 Task: Add a condition where "Channel Is WhatsApp" in unsolved tickets in your groups.
Action: Mouse moved to (113, 428)
Screenshot: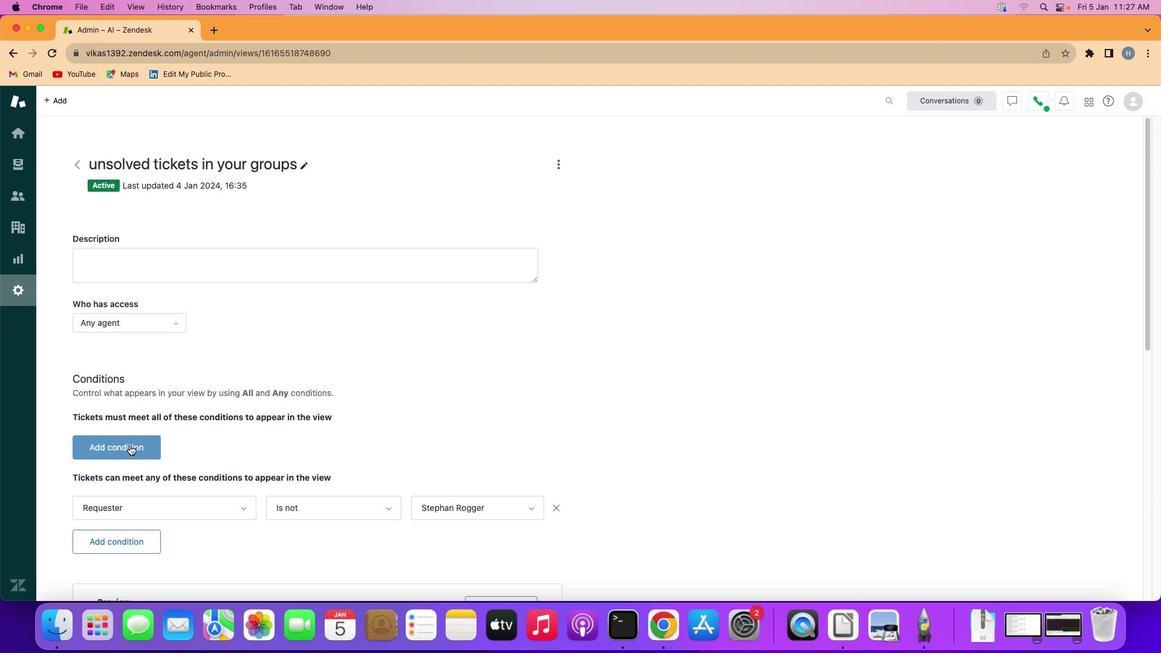 
Action: Mouse pressed left at (113, 428)
Screenshot: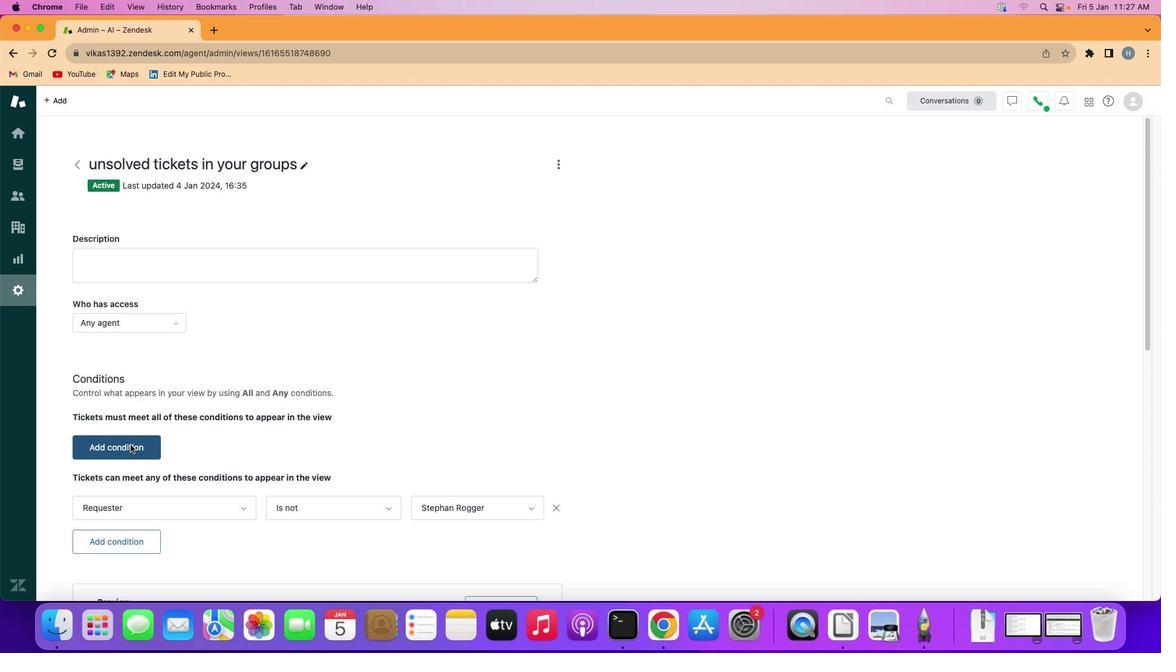 
Action: Mouse moved to (127, 430)
Screenshot: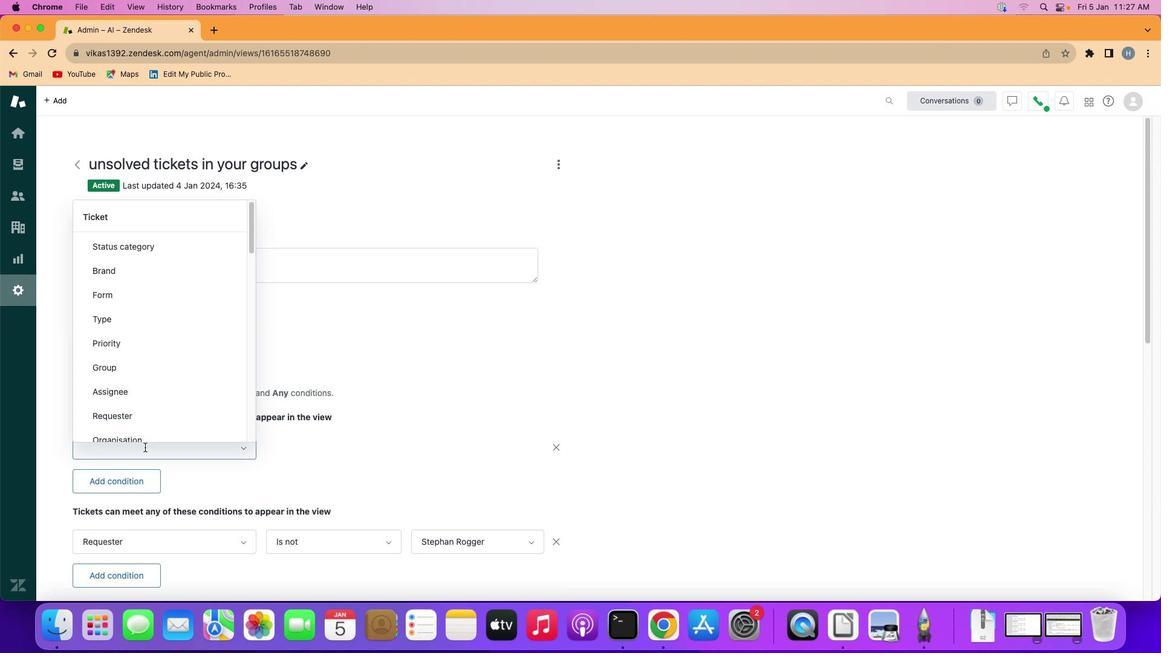 
Action: Mouse pressed left at (127, 430)
Screenshot: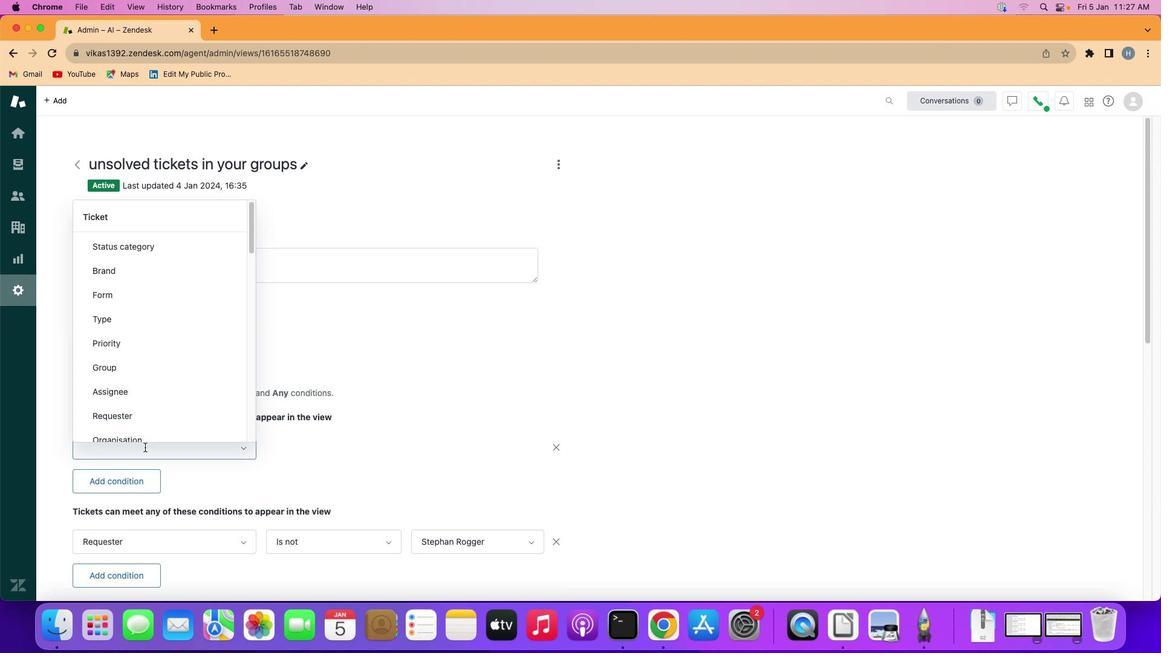 
Action: Mouse moved to (156, 361)
Screenshot: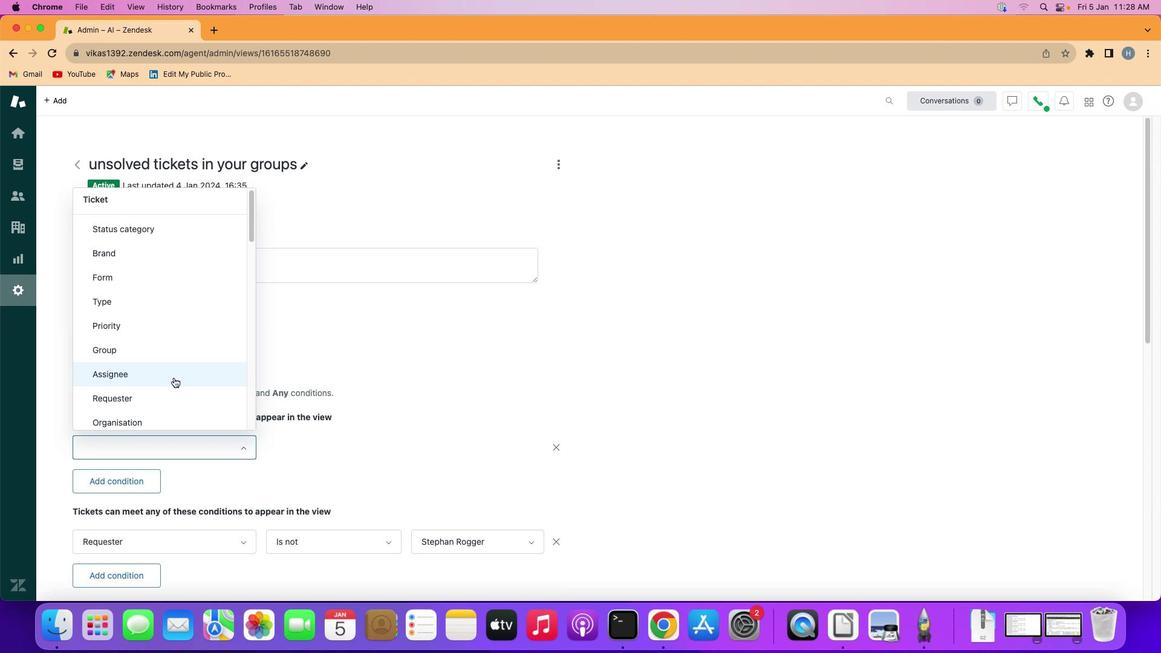 
Action: Mouse scrolled (156, 361) with delta (-16, -16)
Screenshot: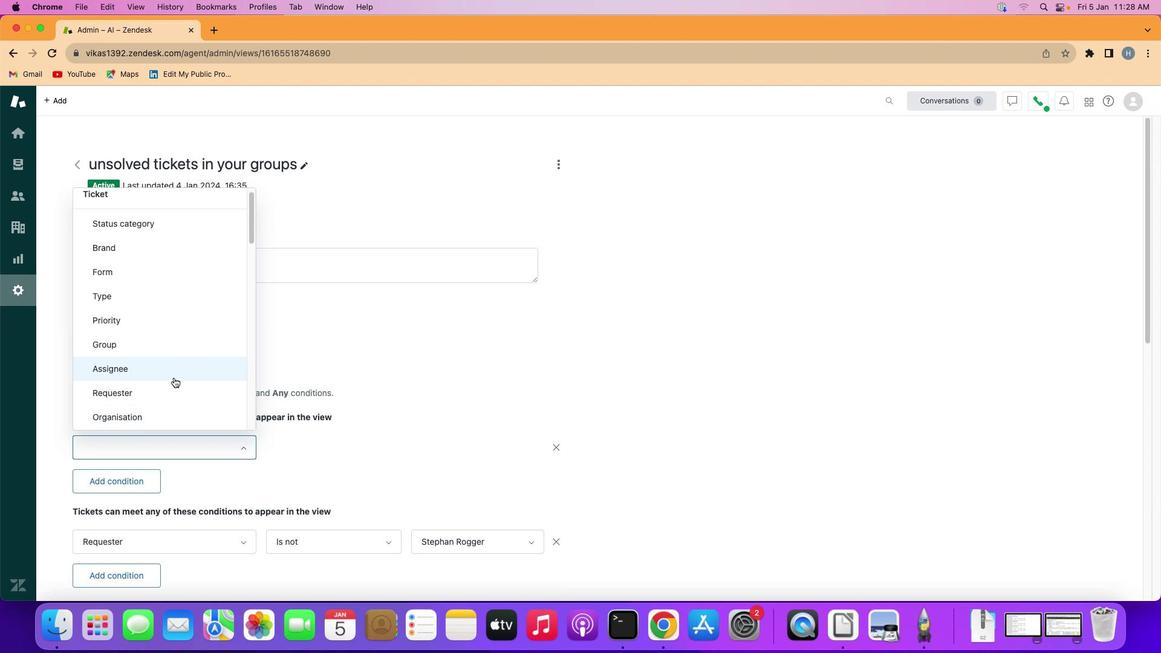 
Action: Mouse scrolled (156, 361) with delta (-16, -16)
Screenshot: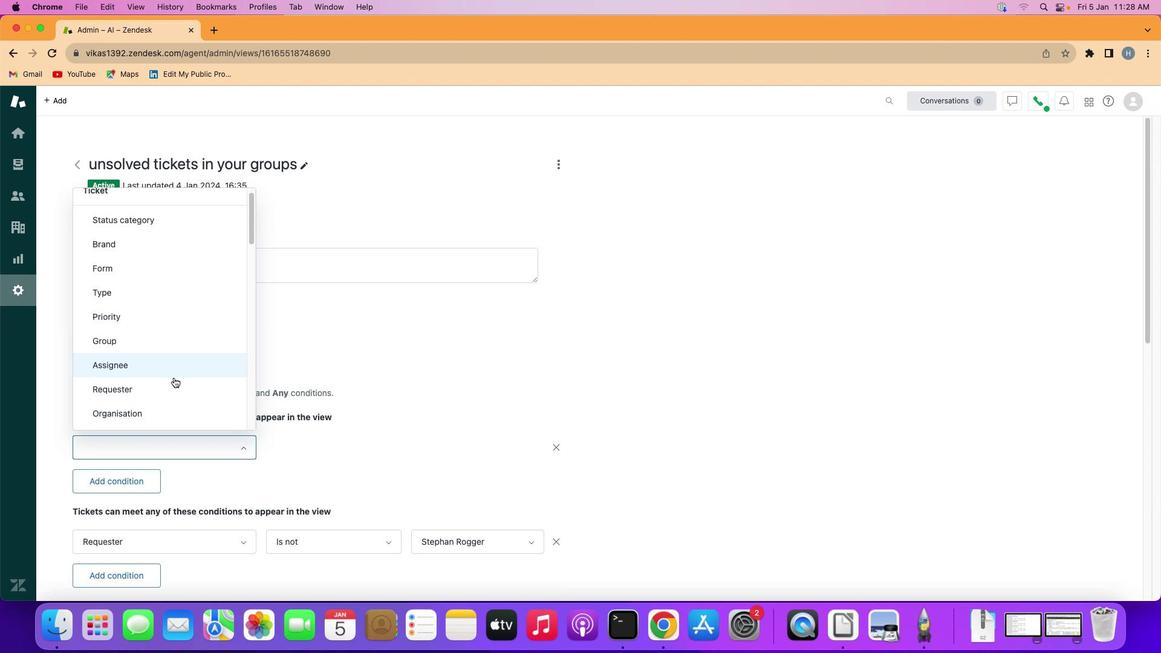 
Action: Mouse moved to (156, 360)
Screenshot: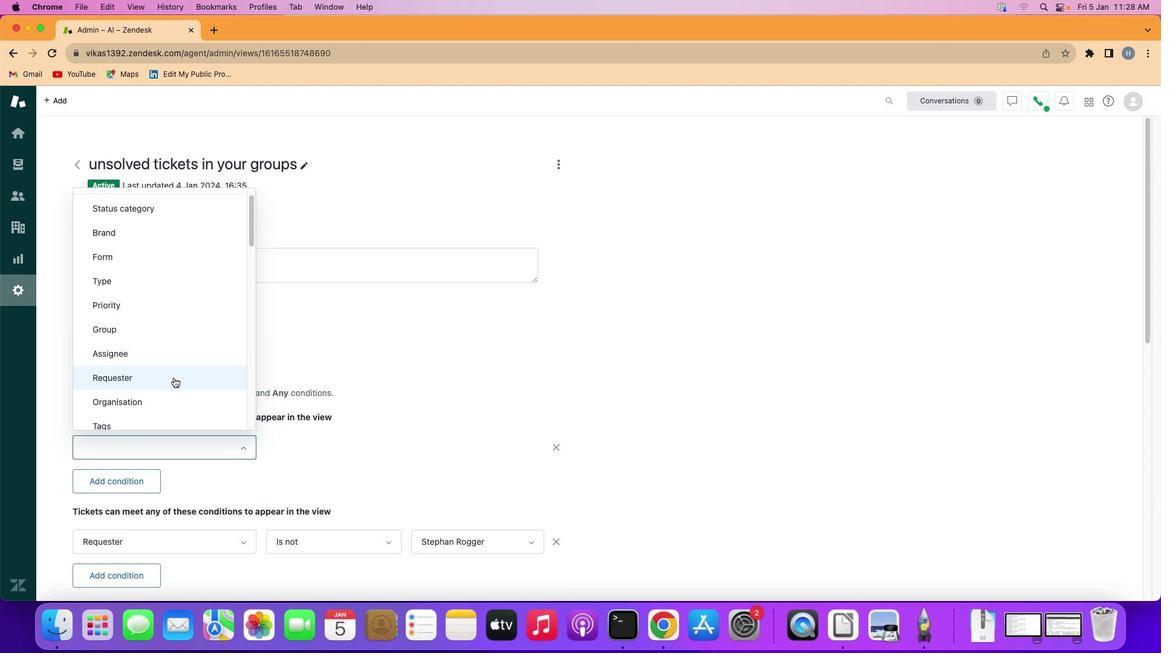 
Action: Mouse scrolled (156, 360) with delta (-16, -16)
Screenshot: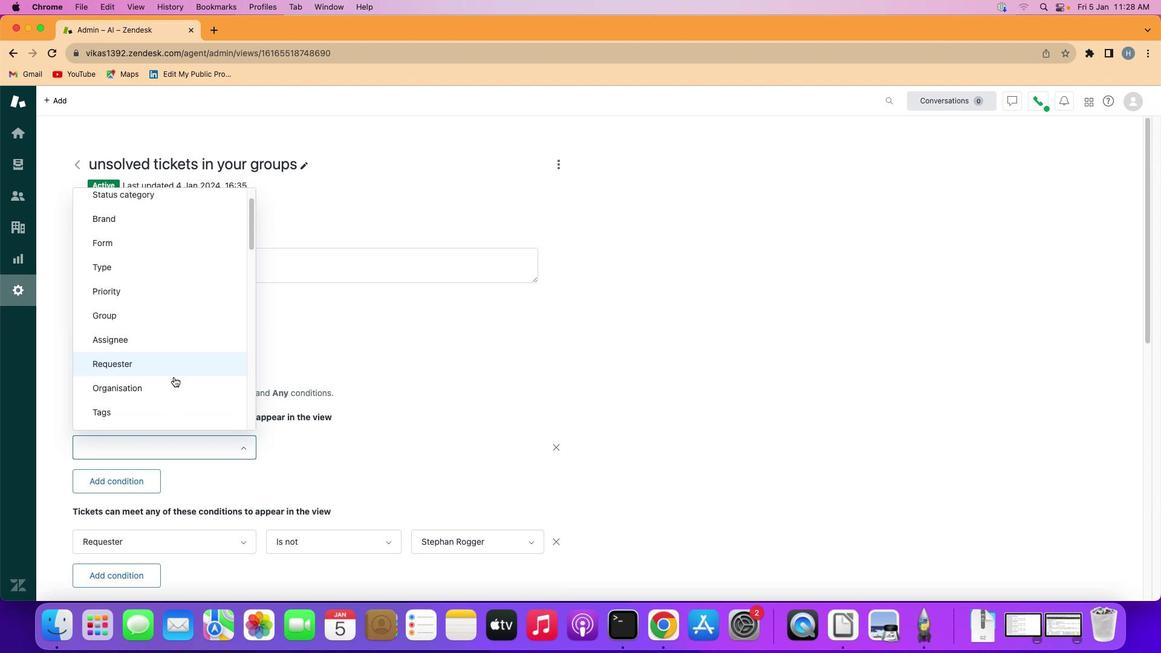 
Action: Mouse moved to (157, 360)
Screenshot: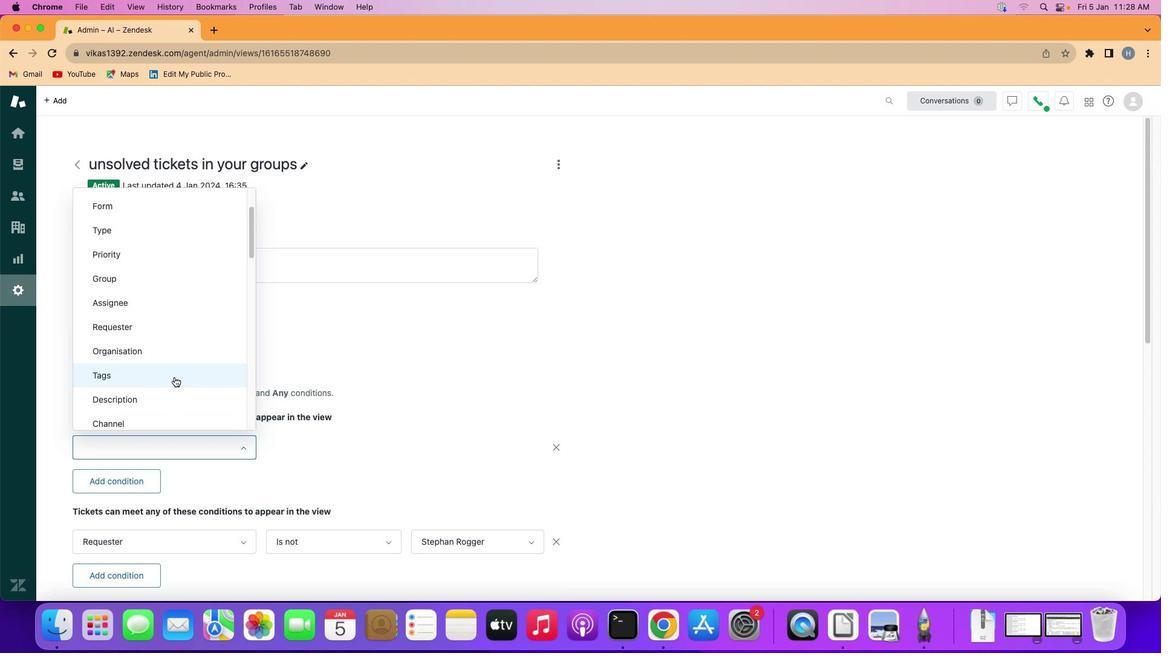 
Action: Mouse scrolled (157, 360) with delta (-16, -17)
Screenshot: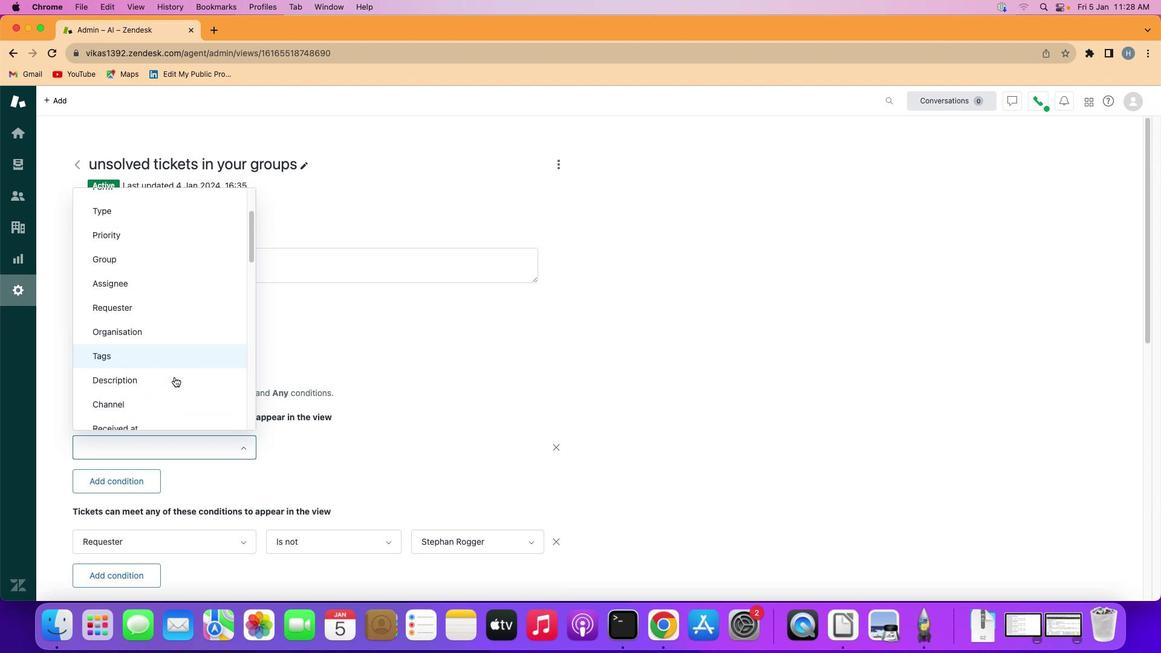 
Action: Mouse moved to (157, 360)
Screenshot: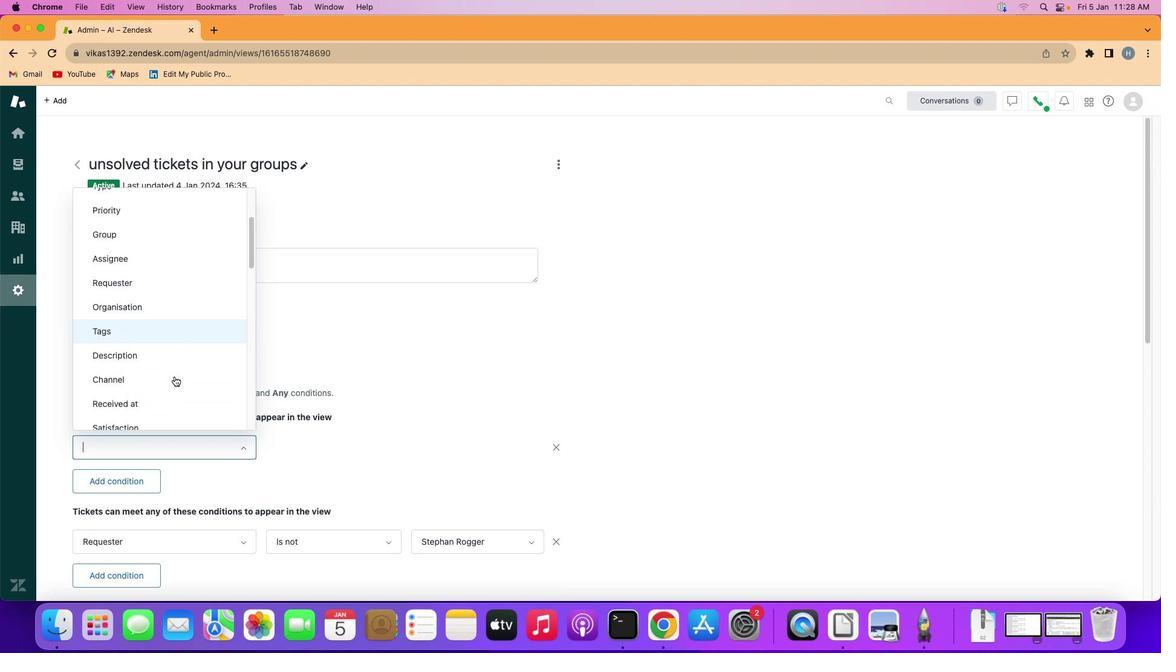 
Action: Mouse scrolled (157, 360) with delta (-16, -16)
Screenshot: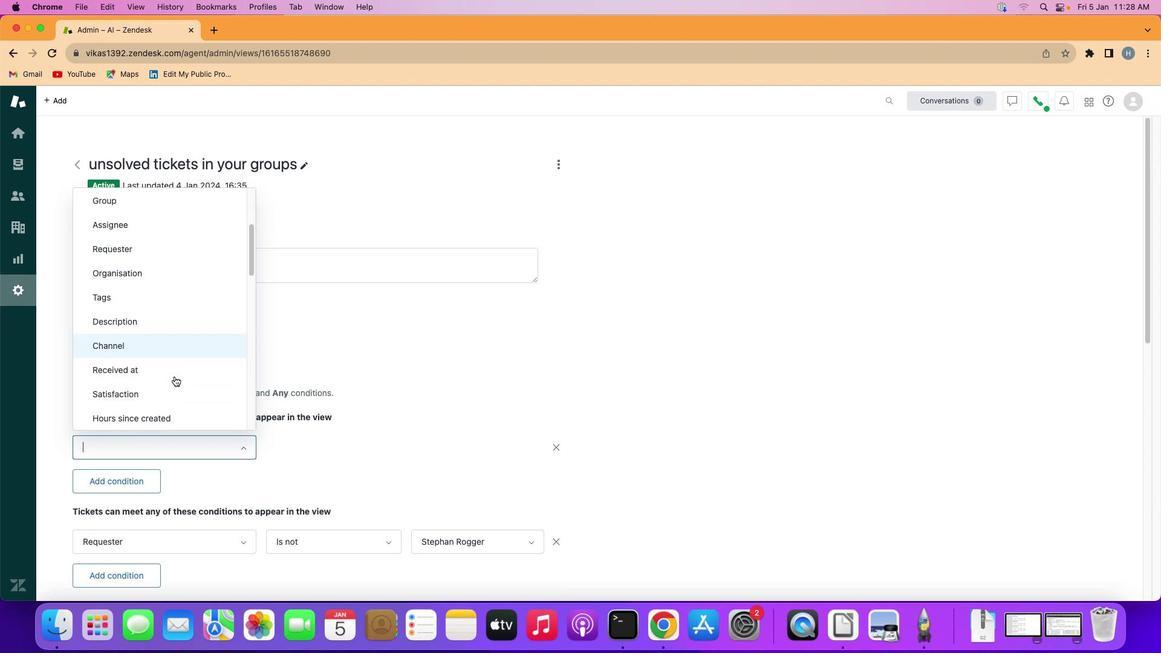 
Action: Mouse moved to (174, 327)
Screenshot: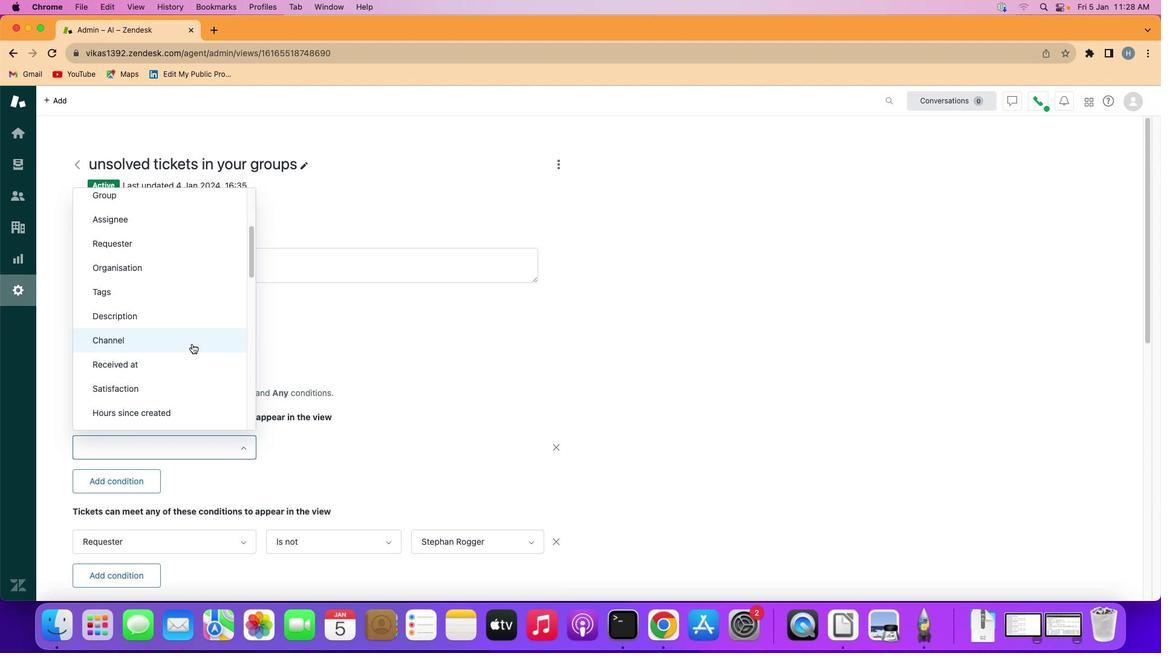 
Action: Mouse pressed left at (174, 327)
Screenshot: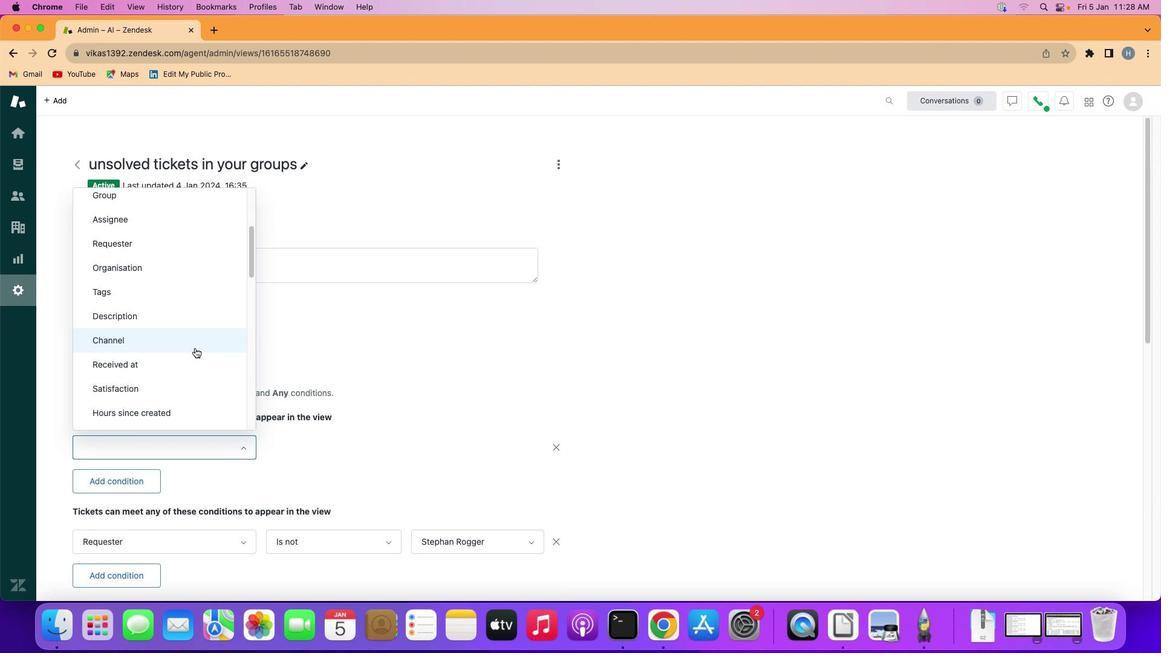 
Action: Mouse moved to (306, 432)
Screenshot: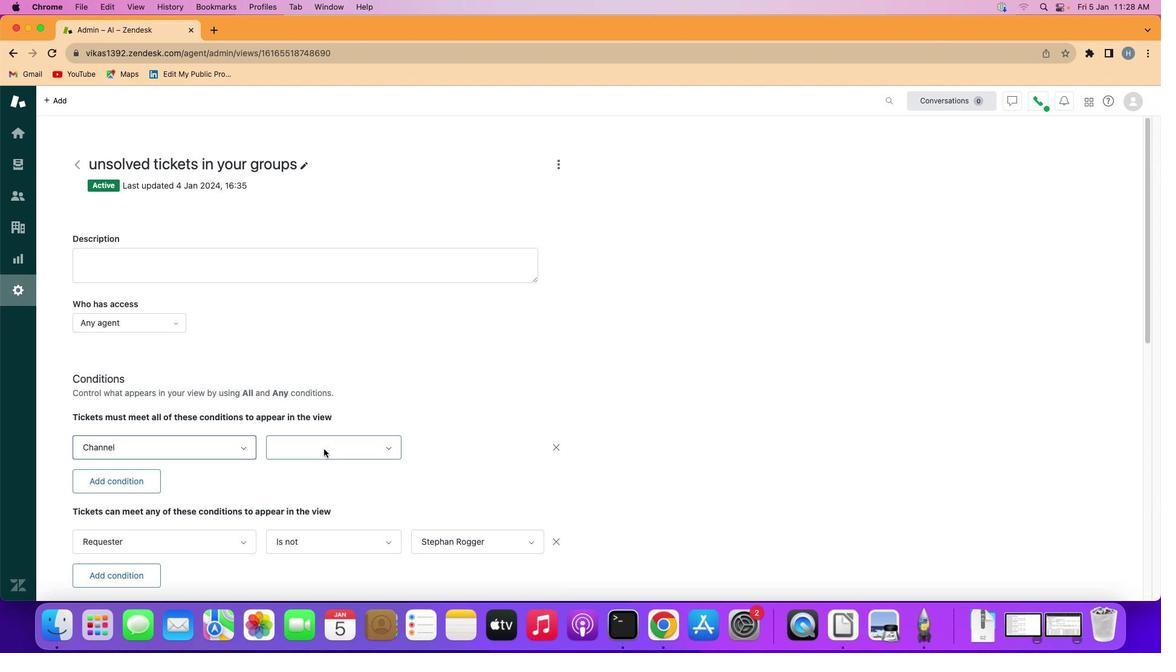 
Action: Mouse pressed left at (306, 432)
Screenshot: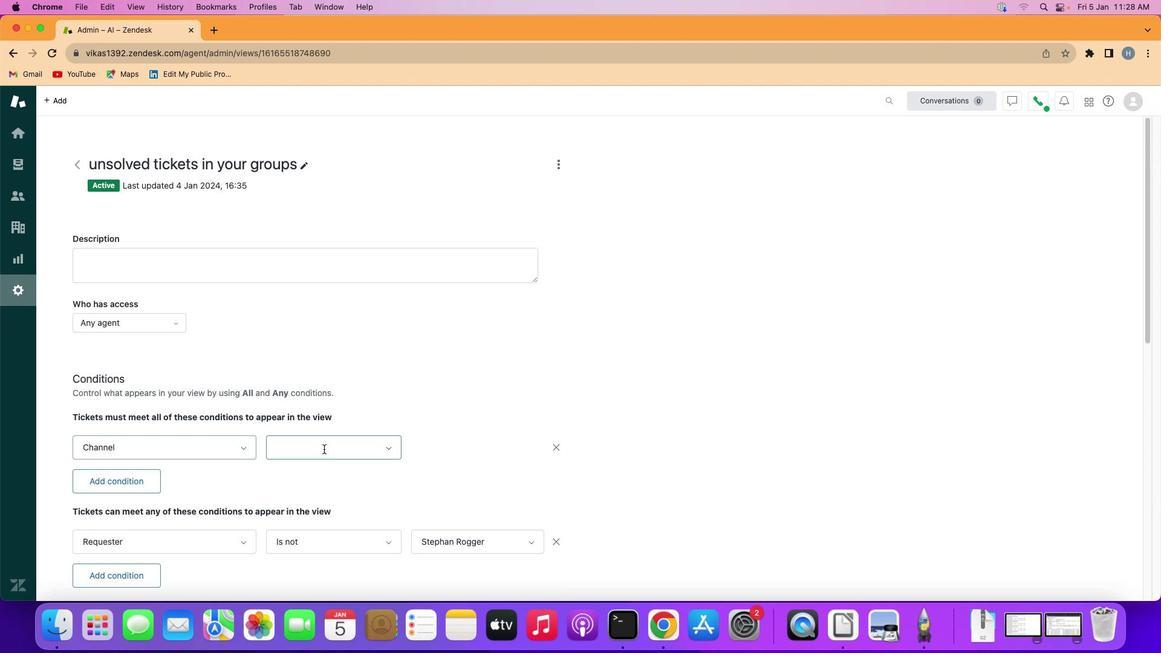 
Action: Mouse moved to (311, 455)
Screenshot: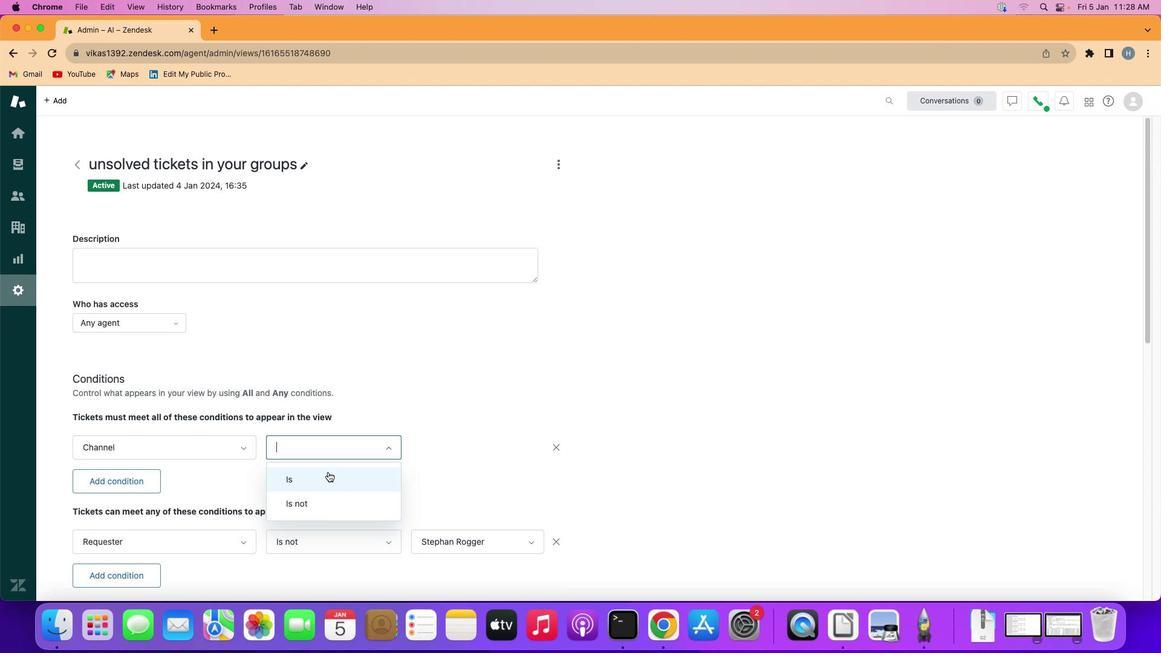 
Action: Mouse pressed left at (311, 455)
Screenshot: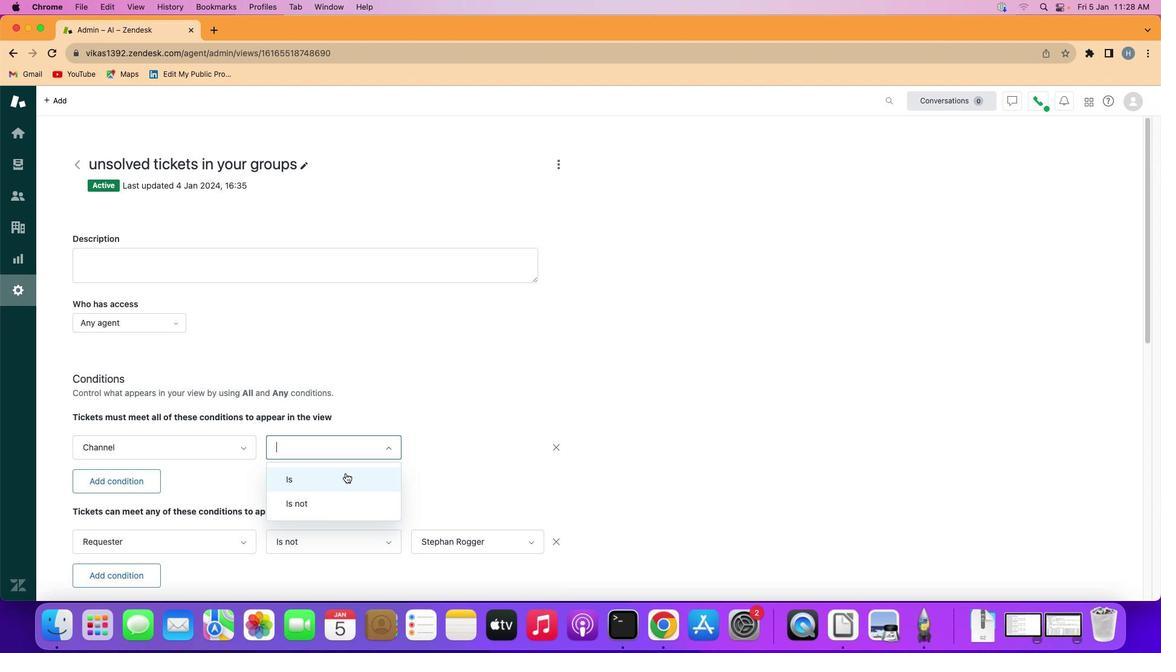 
Action: Mouse moved to (461, 430)
Screenshot: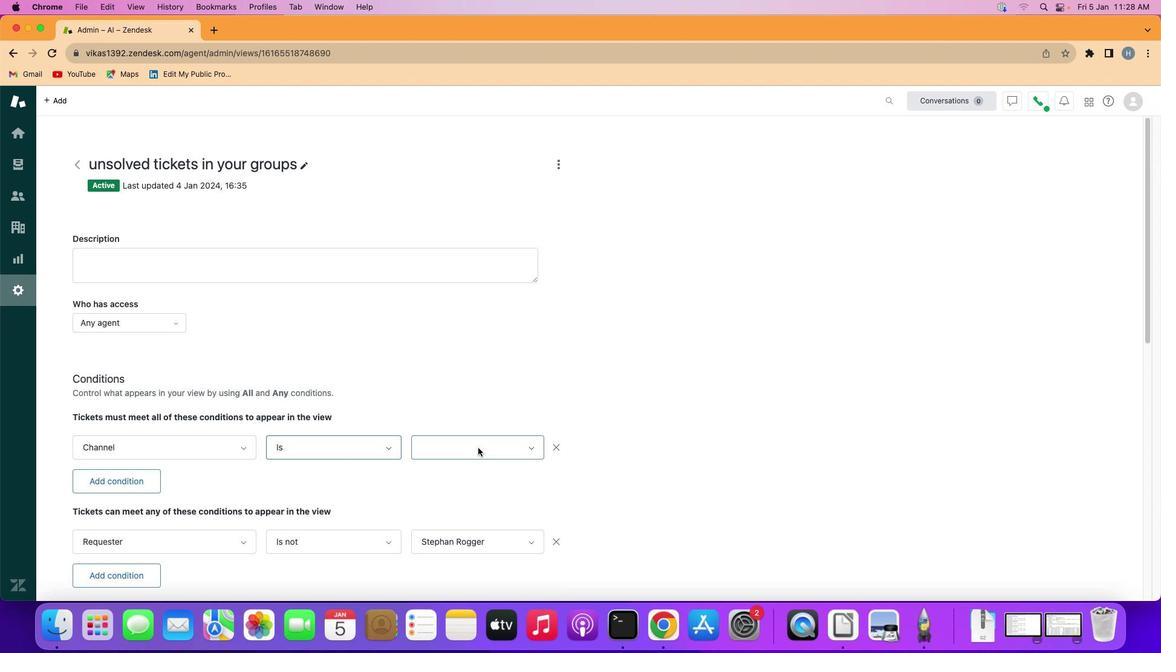 
Action: Mouse pressed left at (461, 430)
Screenshot: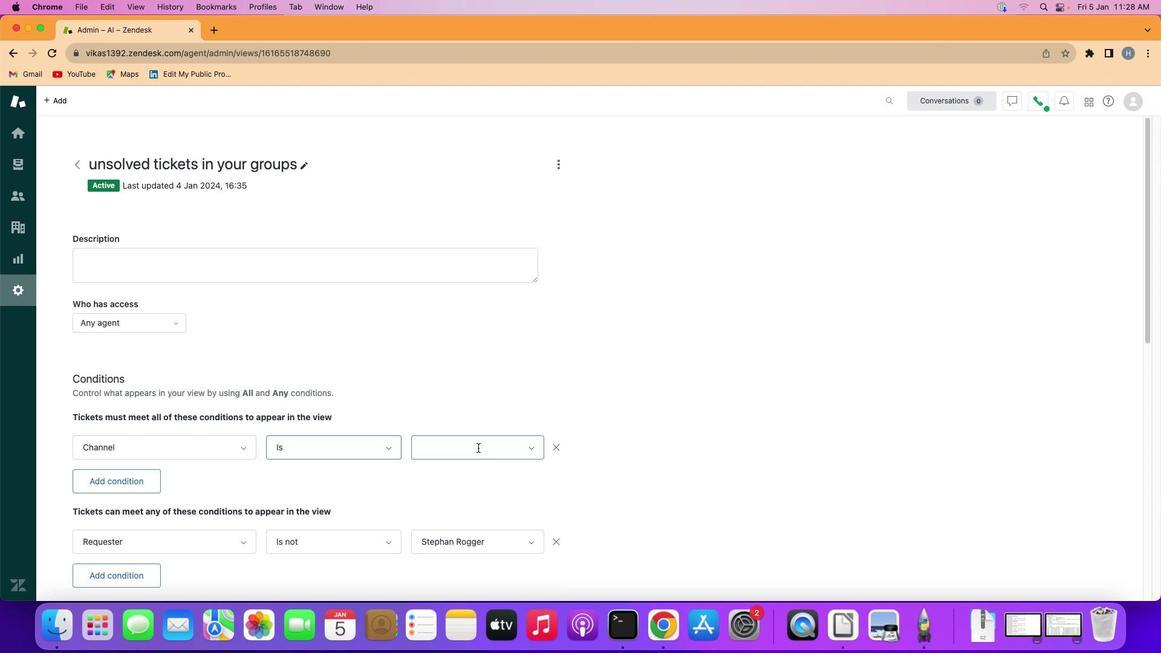 
Action: Mouse moved to (455, 364)
Screenshot: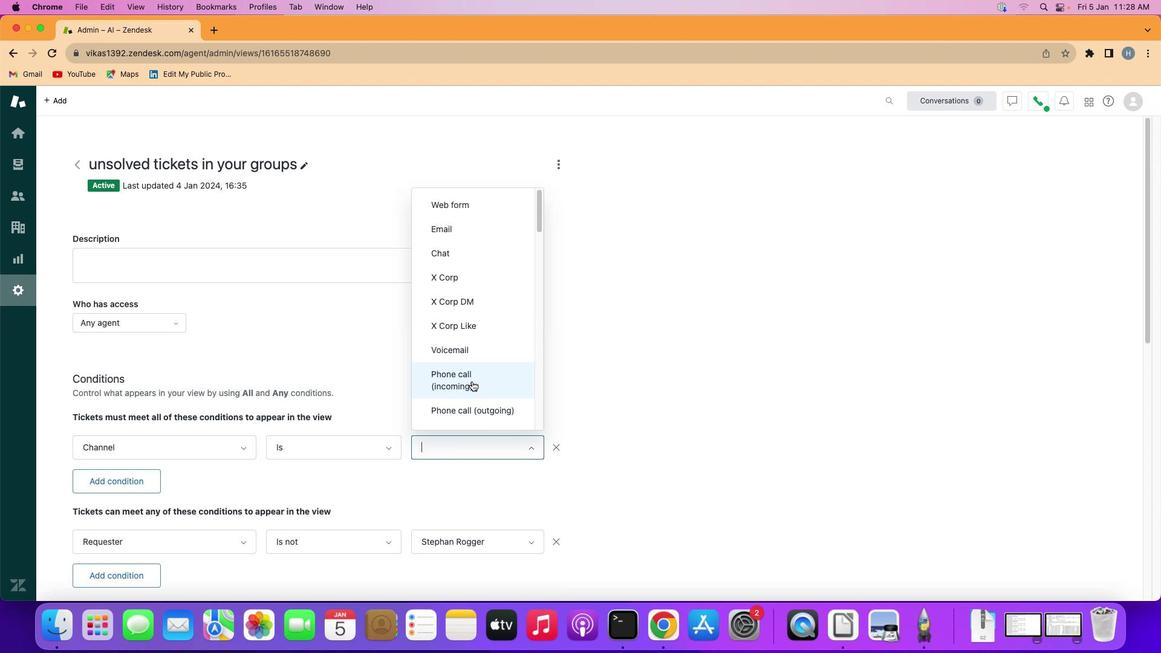 
Action: Mouse scrolled (455, 364) with delta (-16, -16)
Screenshot: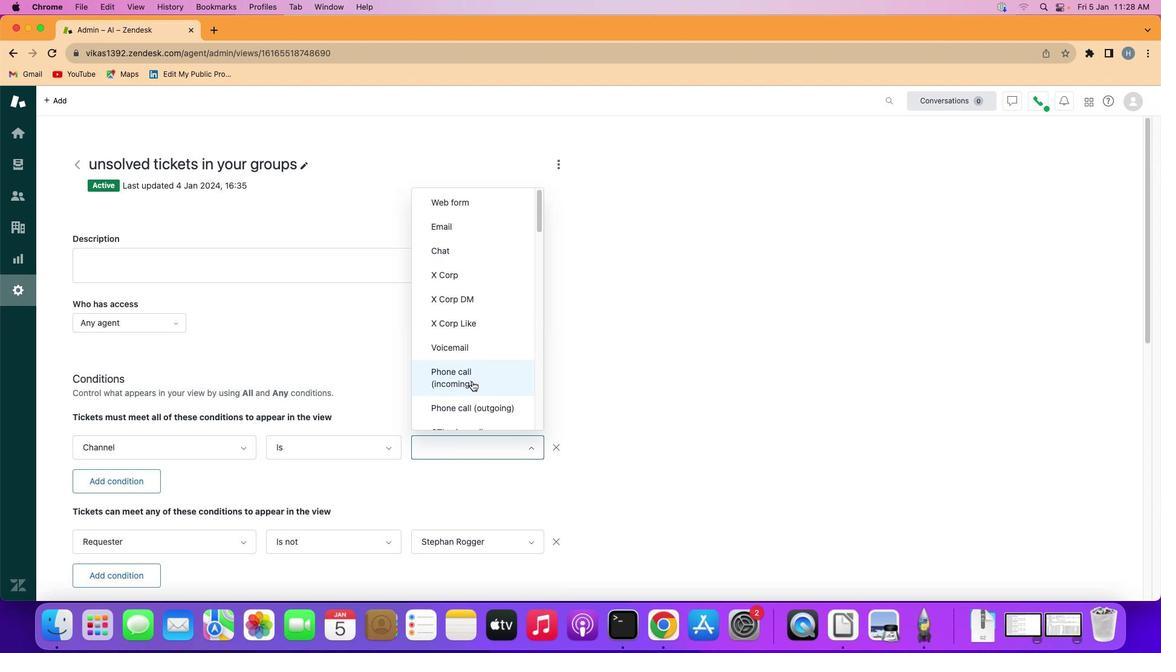 
Action: Mouse scrolled (455, 364) with delta (-16, -16)
Screenshot: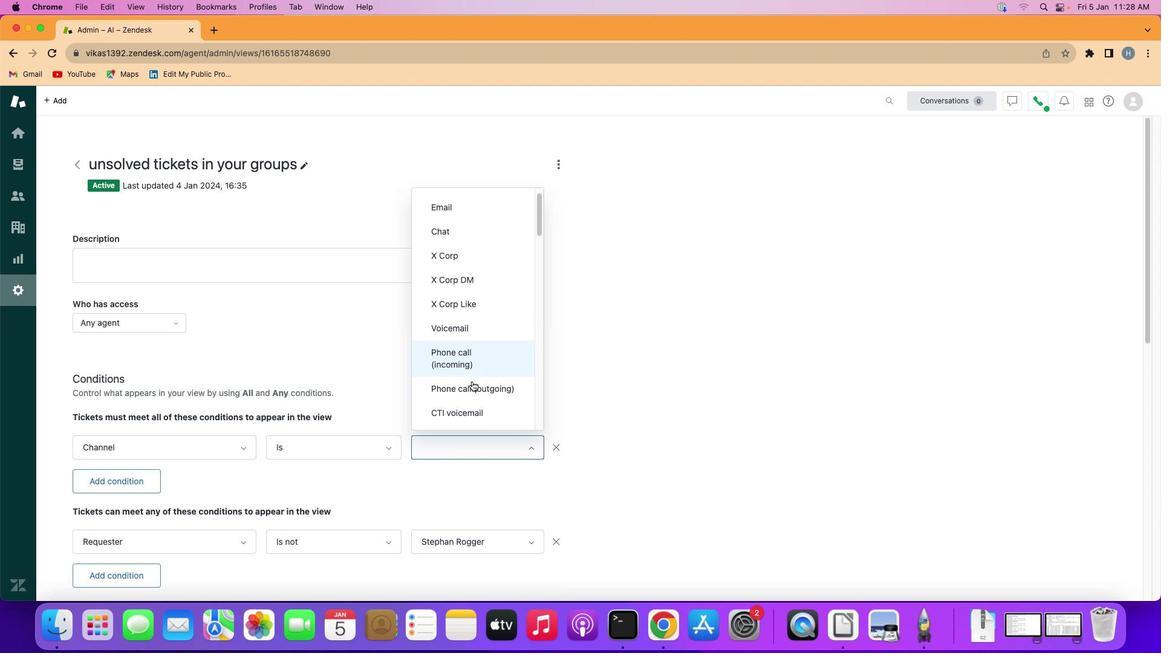
Action: Mouse scrolled (455, 364) with delta (-16, -16)
Screenshot: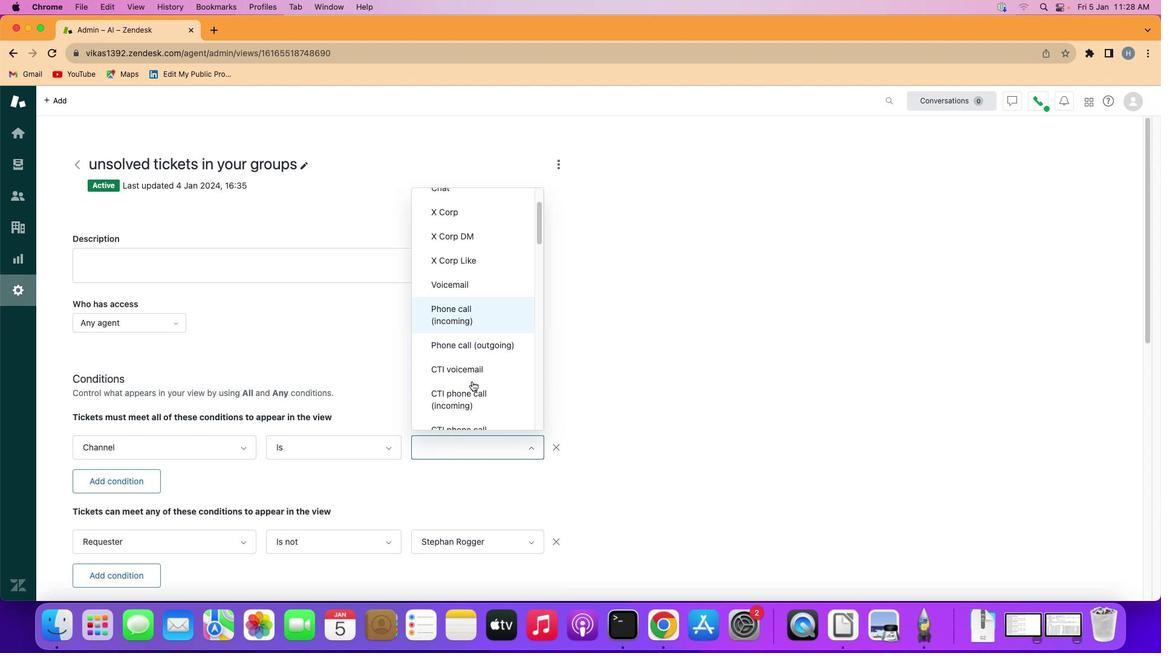 
Action: Mouse scrolled (455, 364) with delta (-16, -17)
Screenshot: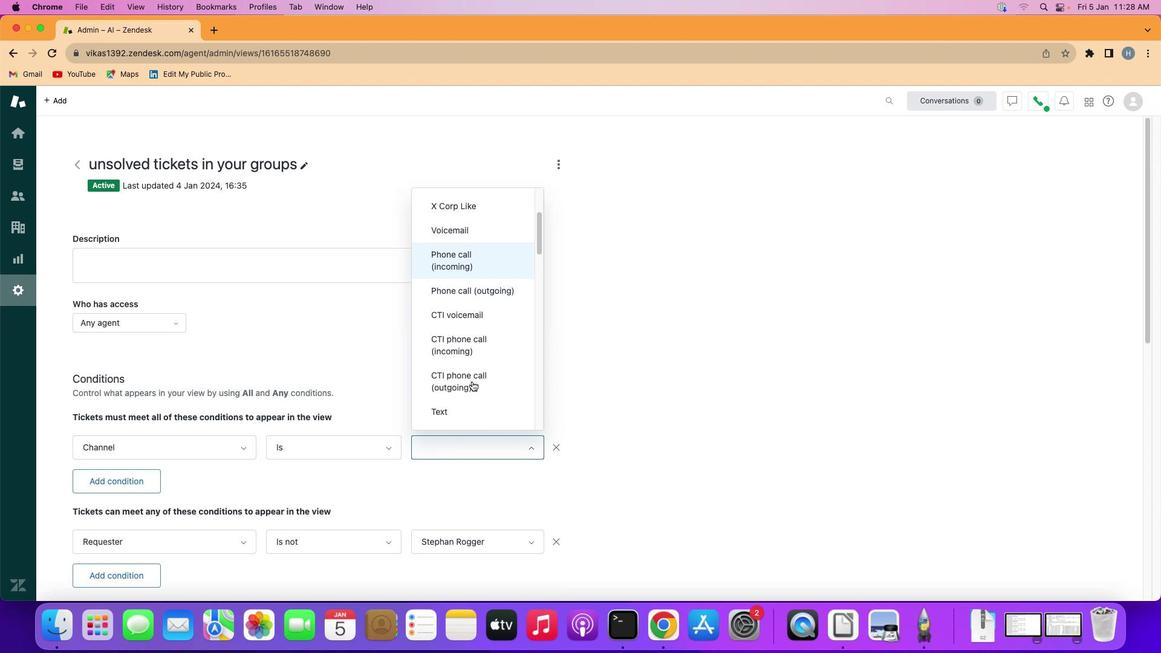 
Action: Mouse scrolled (455, 364) with delta (-16, -18)
Screenshot: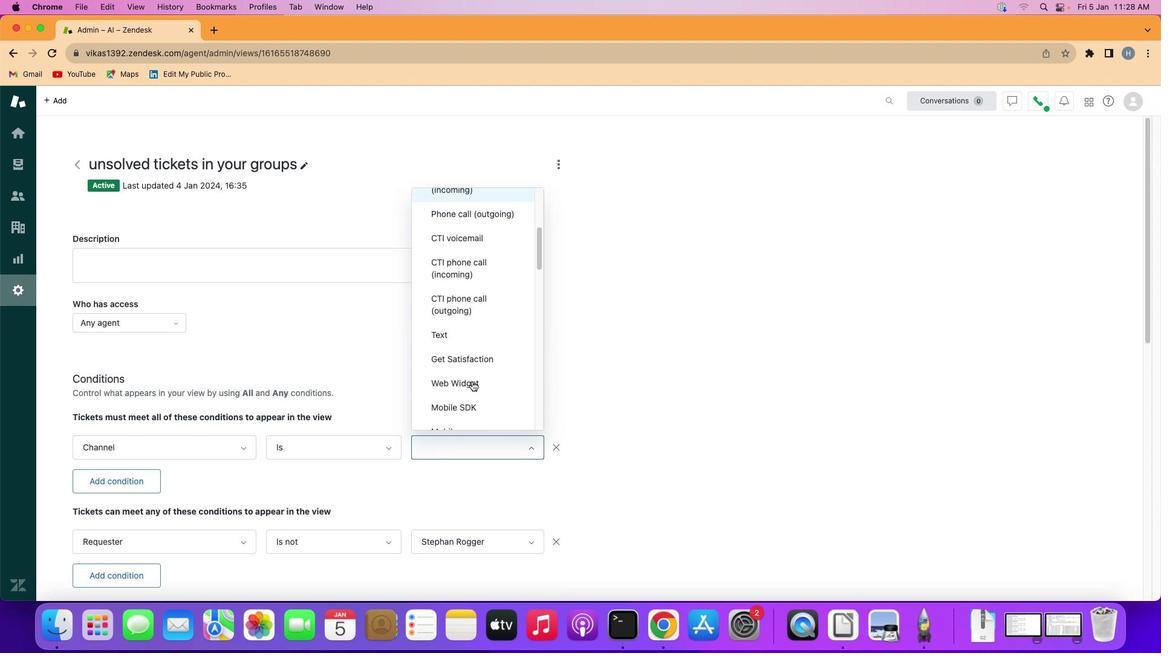 
Action: Mouse scrolled (455, 364) with delta (-16, -16)
Screenshot: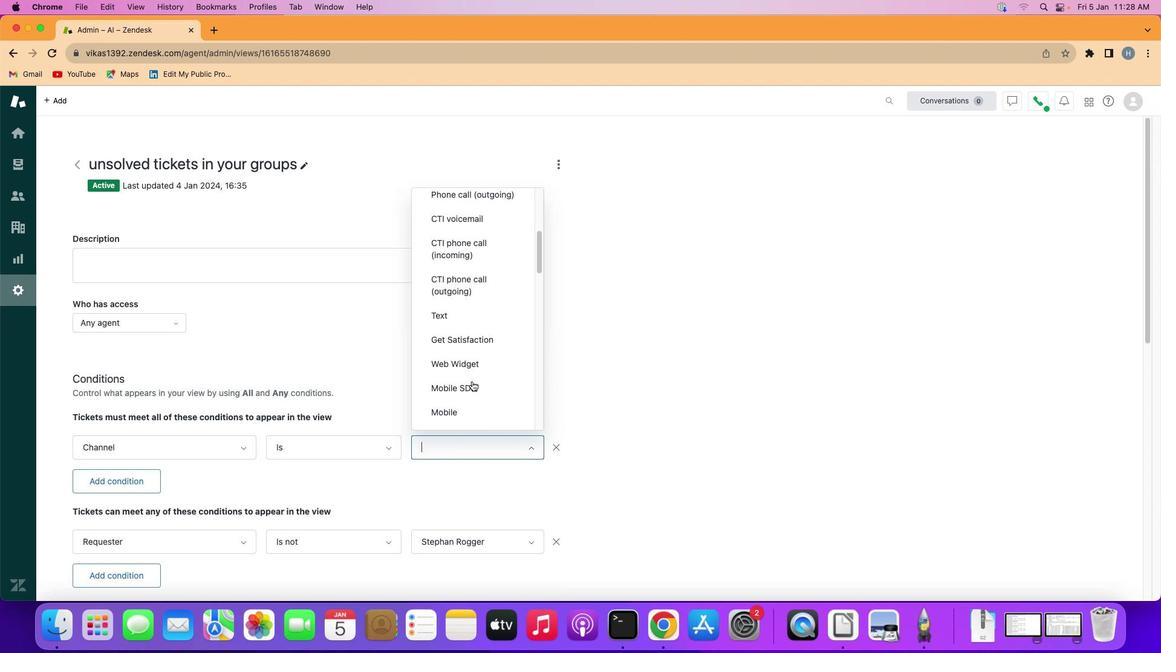 
Action: Mouse scrolled (455, 364) with delta (-16, -16)
Screenshot: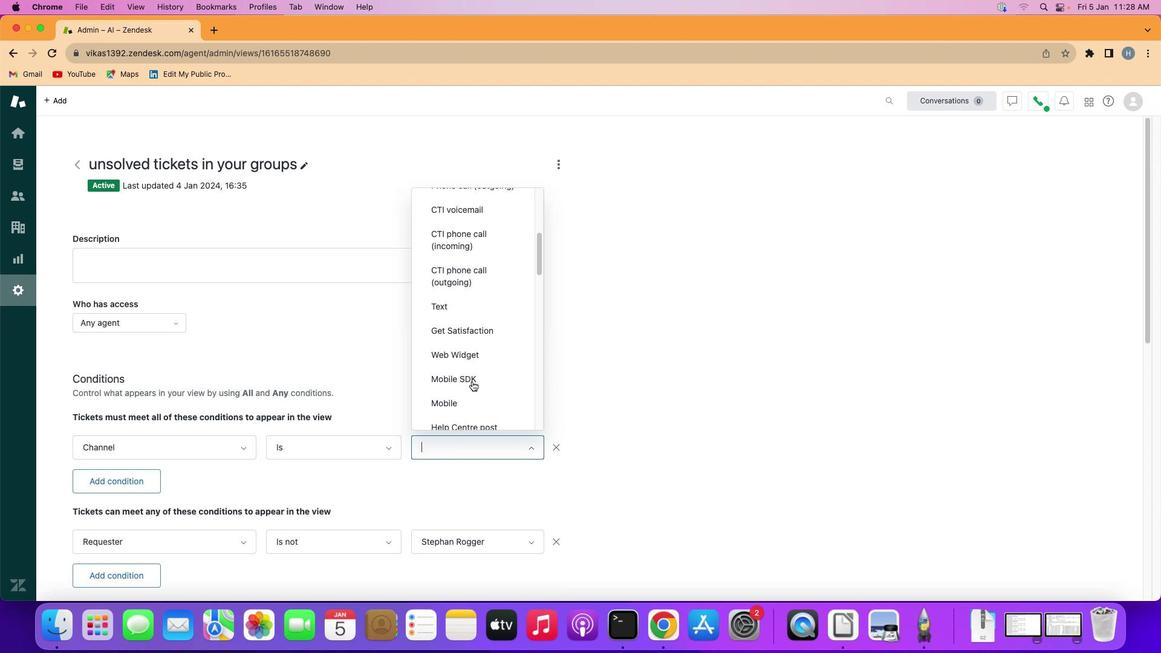 
Action: Mouse scrolled (455, 364) with delta (-16, -16)
Screenshot: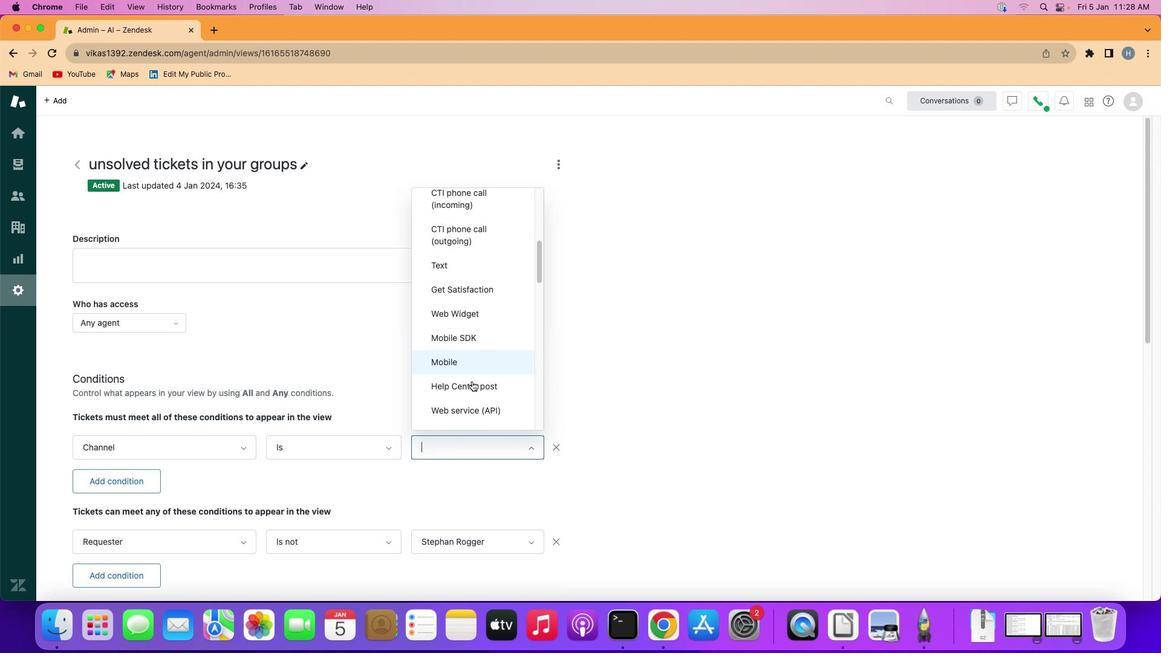 
Action: Mouse scrolled (455, 364) with delta (-16, -18)
Screenshot: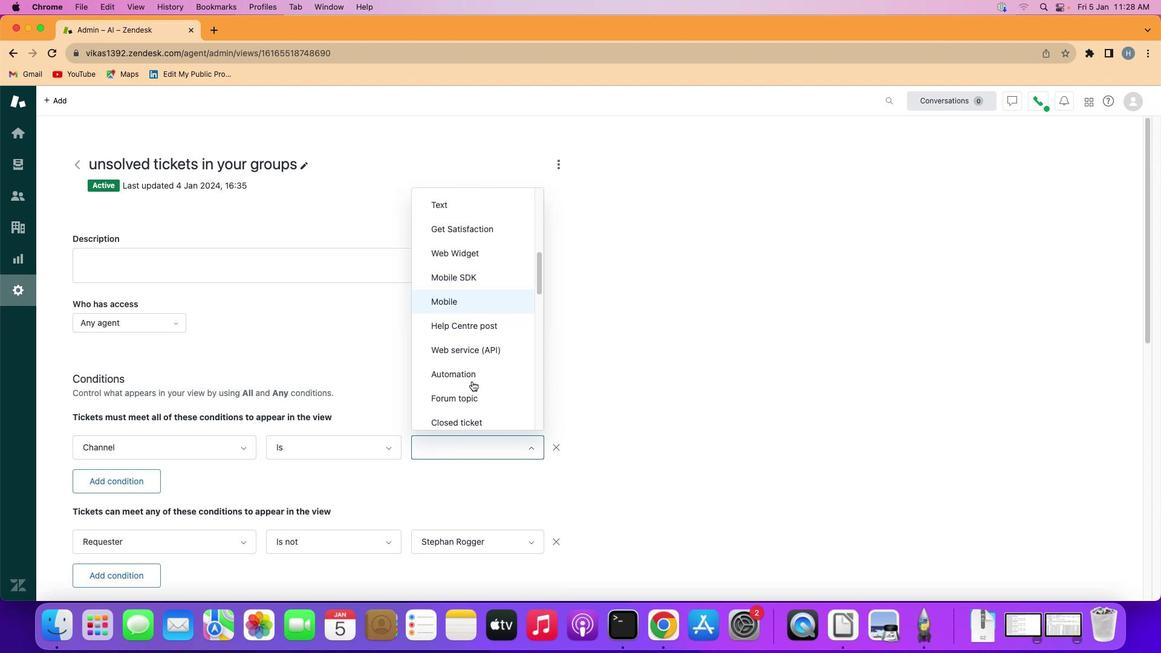
Action: Mouse moved to (455, 364)
Screenshot: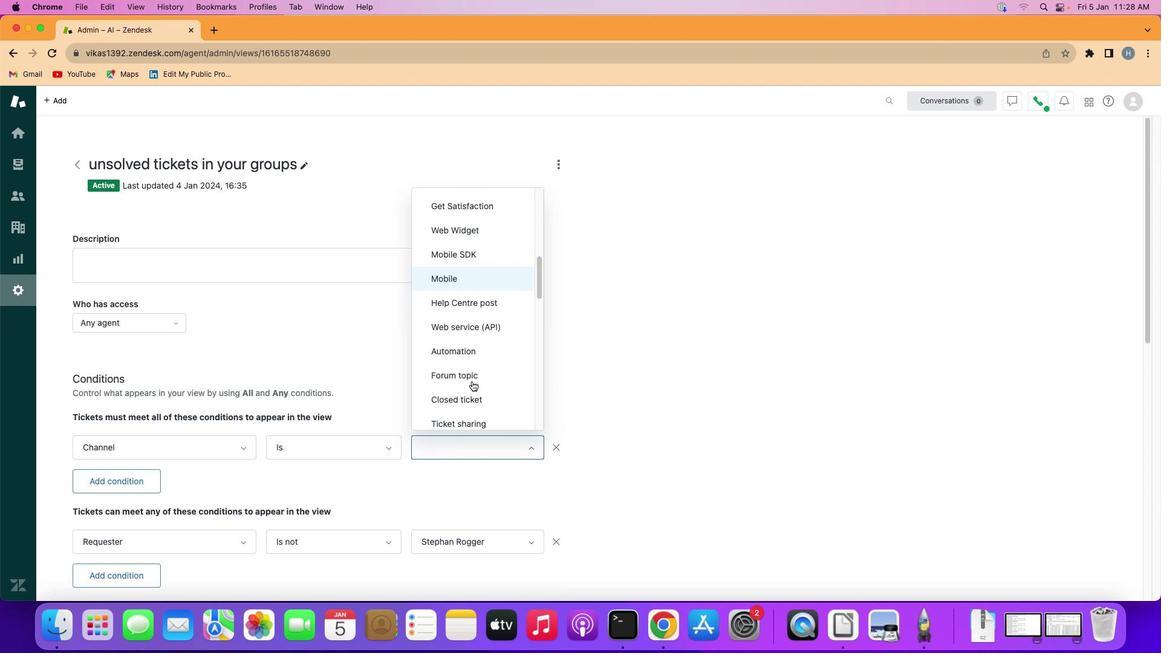 
Action: Mouse scrolled (455, 364) with delta (-16, -17)
Screenshot: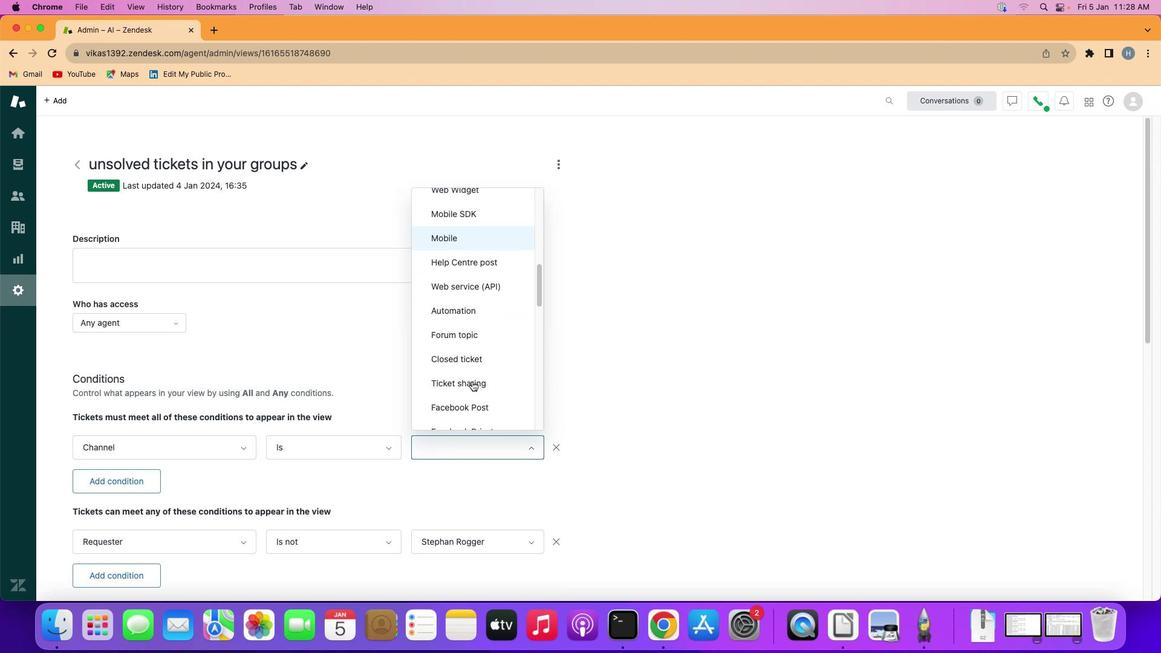 
Action: Mouse scrolled (455, 364) with delta (-16, -16)
Screenshot: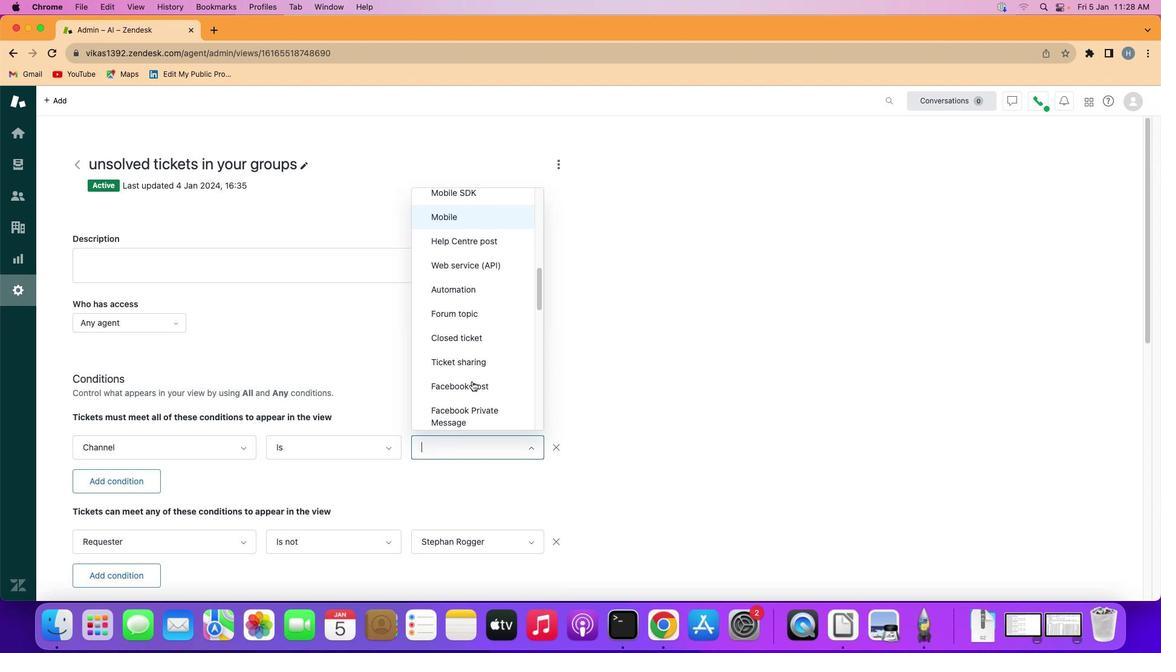 
Action: Mouse scrolled (455, 364) with delta (-16, -16)
Screenshot: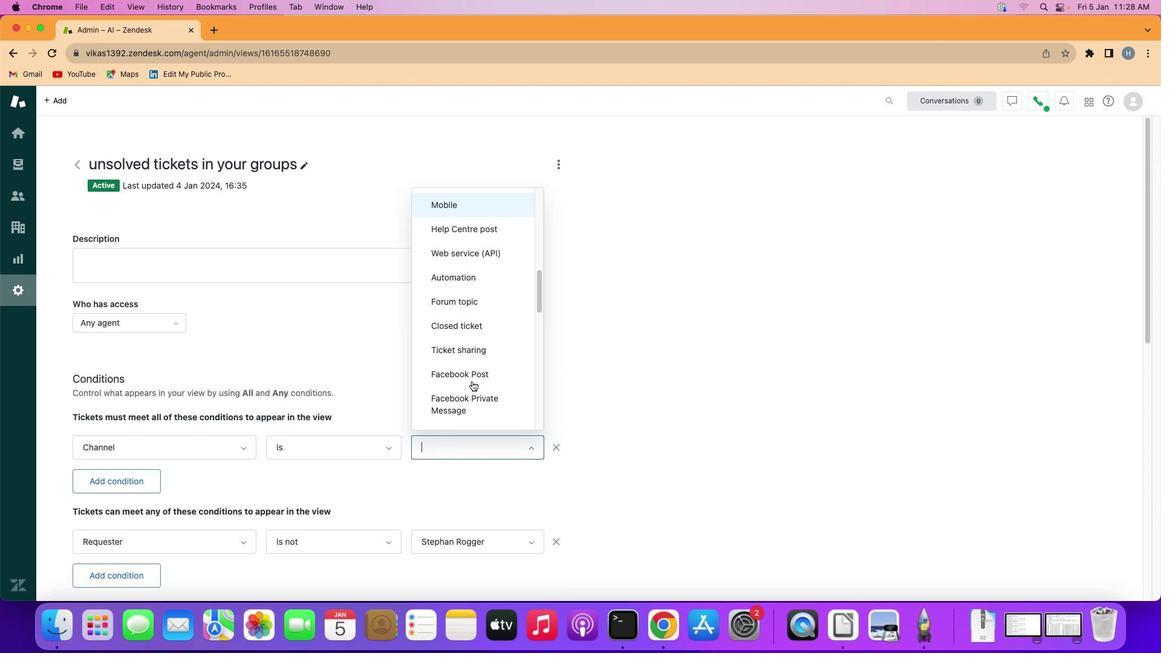 
Action: Mouse scrolled (455, 364) with delta (-16, -16)
Screenshot: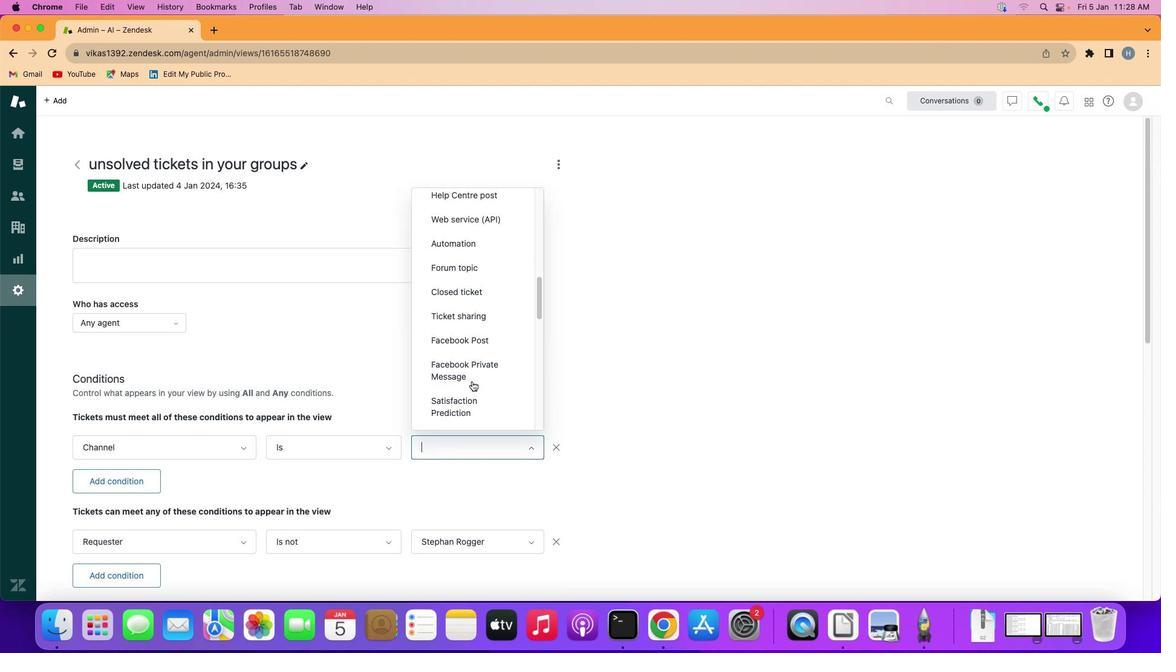 
Action: Mouse scrolled (455, 364) with delta (-16, -17)
Screenshot: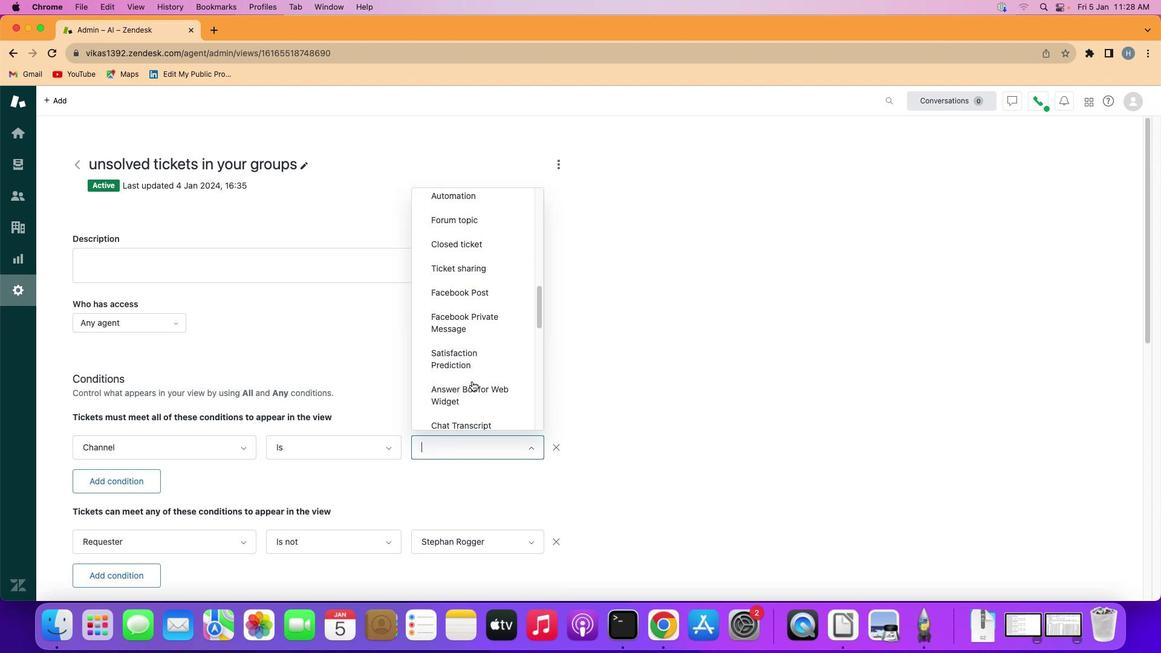 
Action: Mouse scrolled (455, 364) with delta (-16, -16)
Screenshot: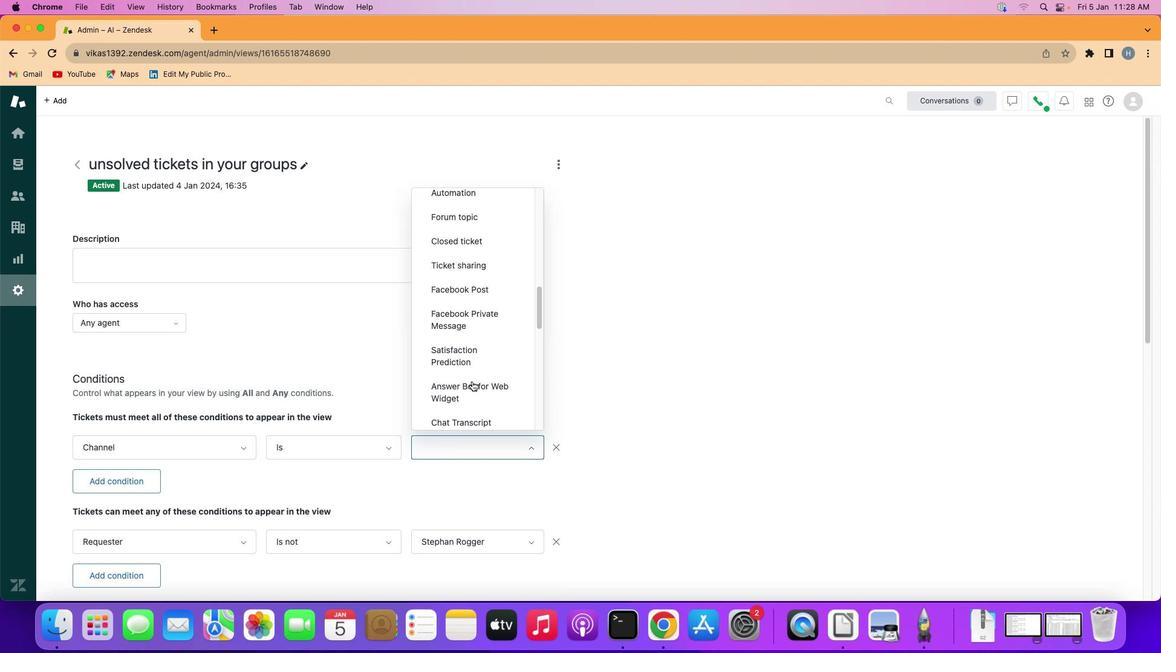 
Action: Mouse scrolled (455, 364) with delta (-16, -15)
Screenshot: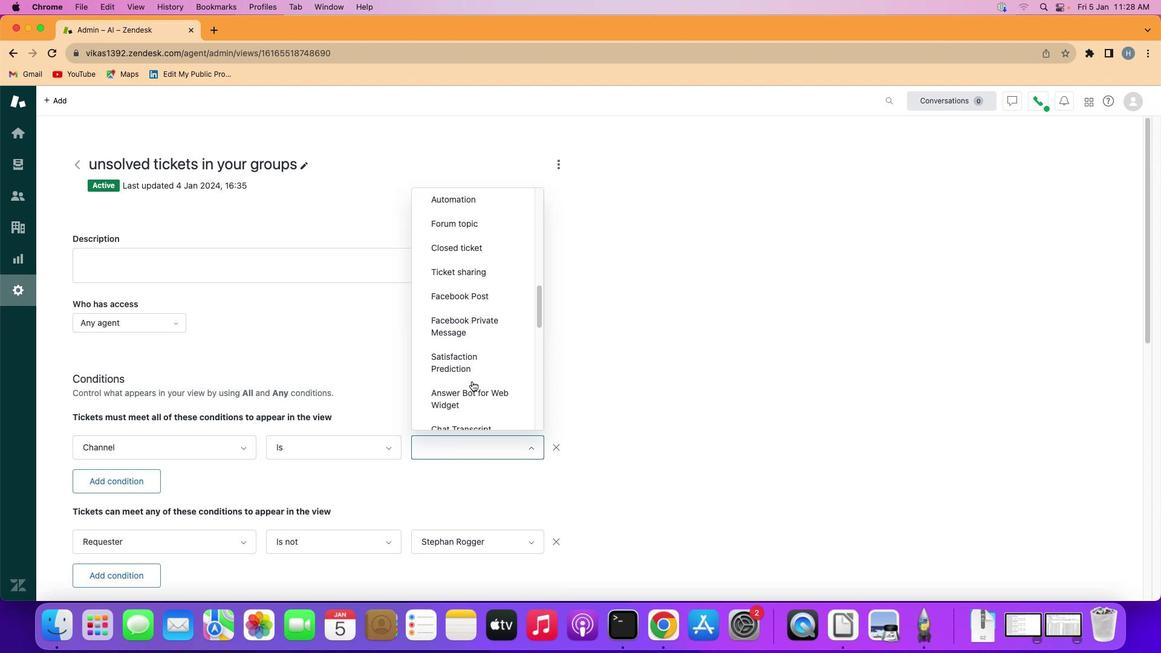 
Action: Mouse scrolled (455, 364) with delta (-16, -16)
Screenshot: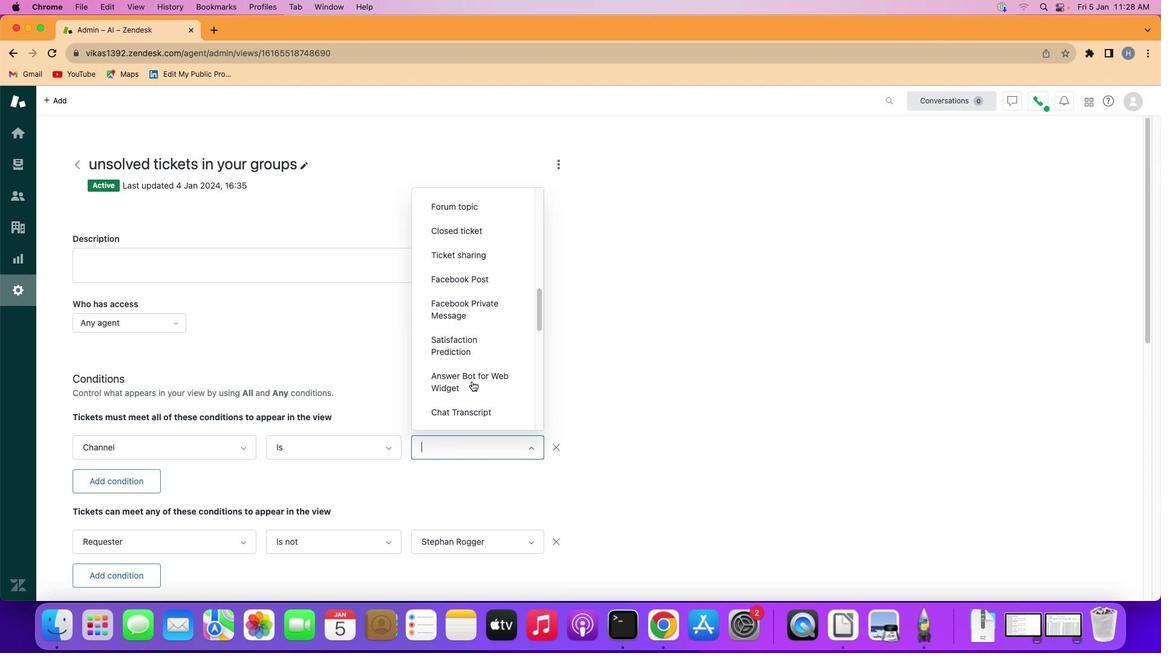 
Action: Mouse scrolled (455, 364) with delta (-16, -16)
Screenshot: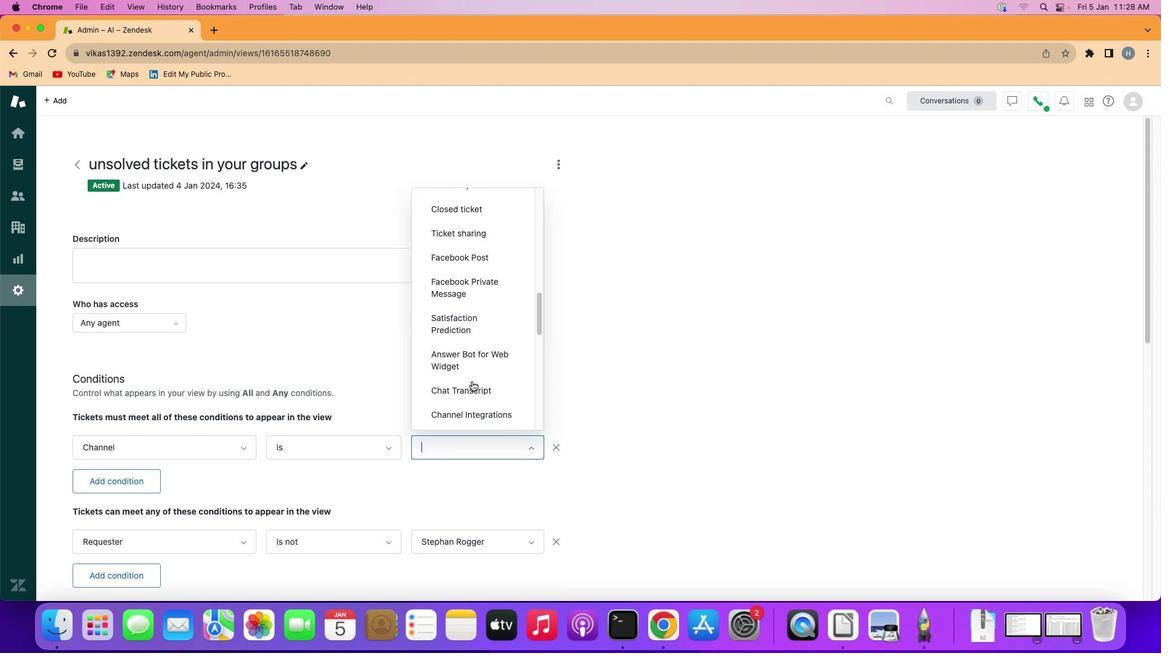 
Action: Mouse scrolled (455, 364) with delta (-16, -16)
Screenshot: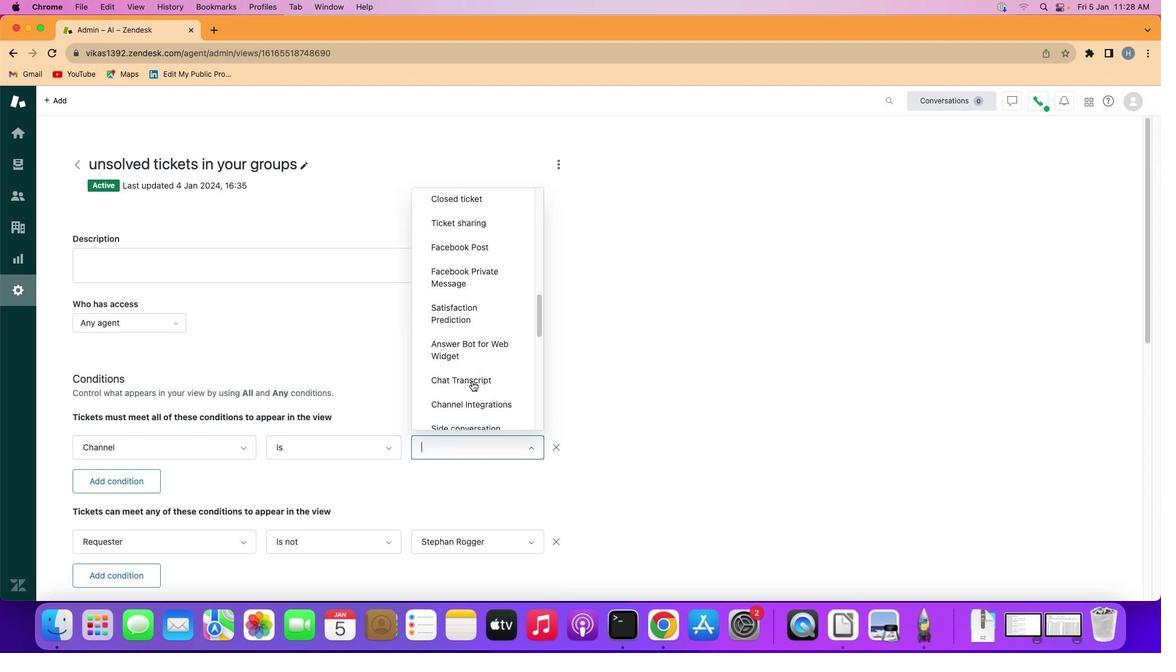 
Action: Mouse scrolled (455, 364) with delta (-16, -16)
Screenshot: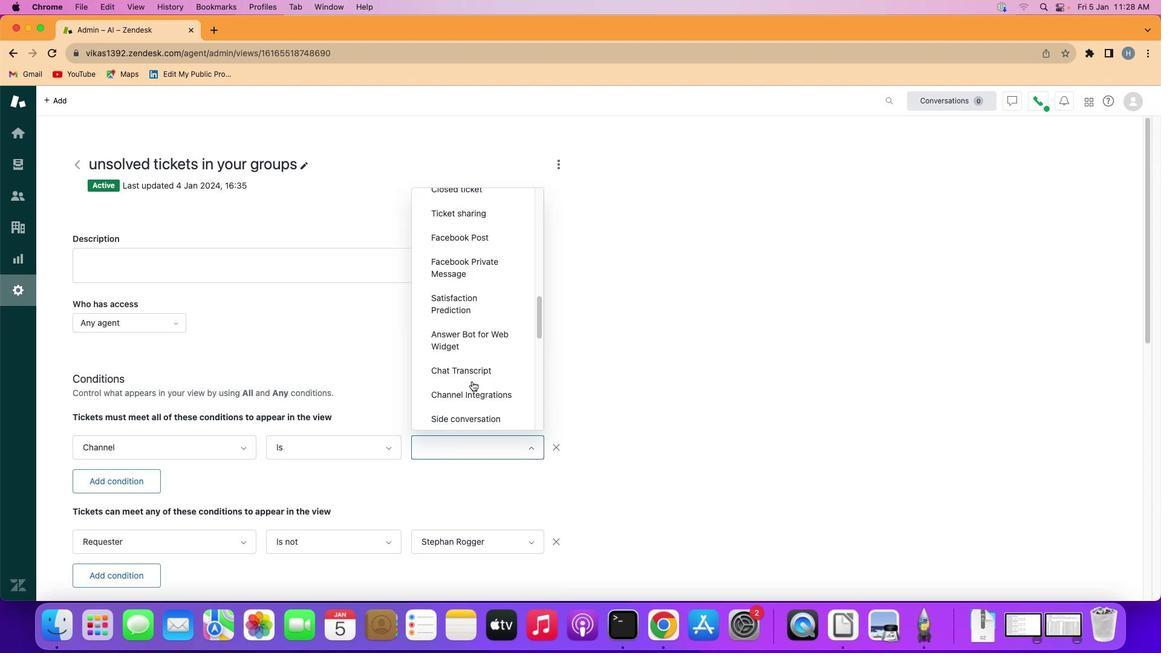 
Action: Mouse scrolled (455, 364) with delta (-16, -16)
Screenshot: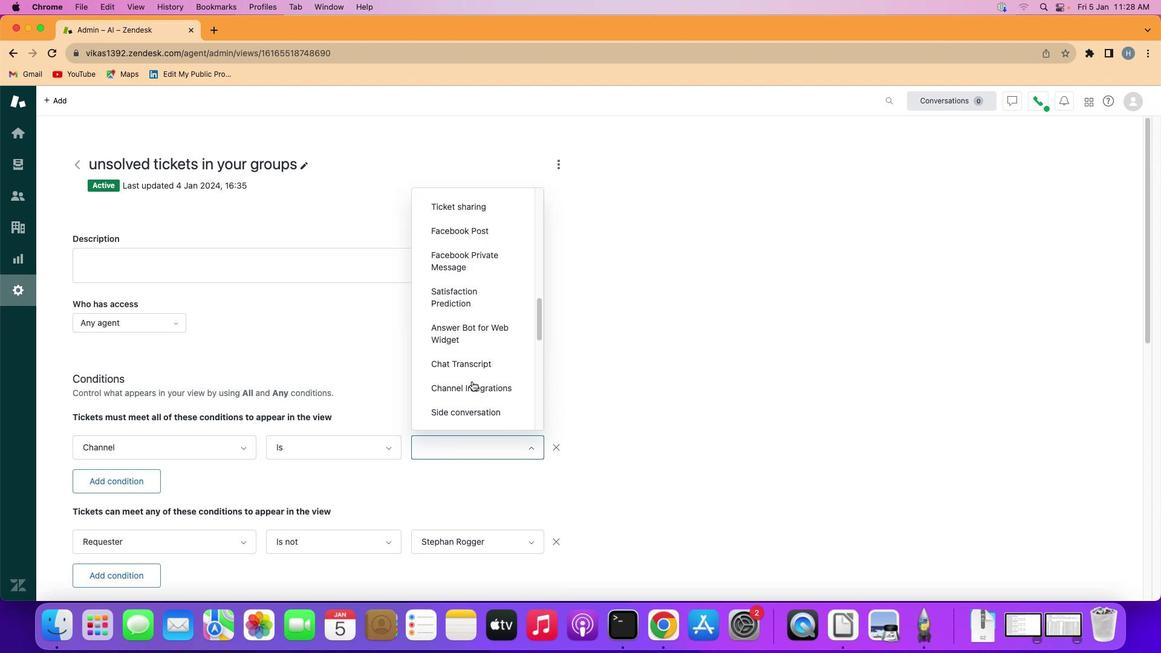 
Action: Mouse scrolled (455, 364) with delta (-16, -16)
Screenshot: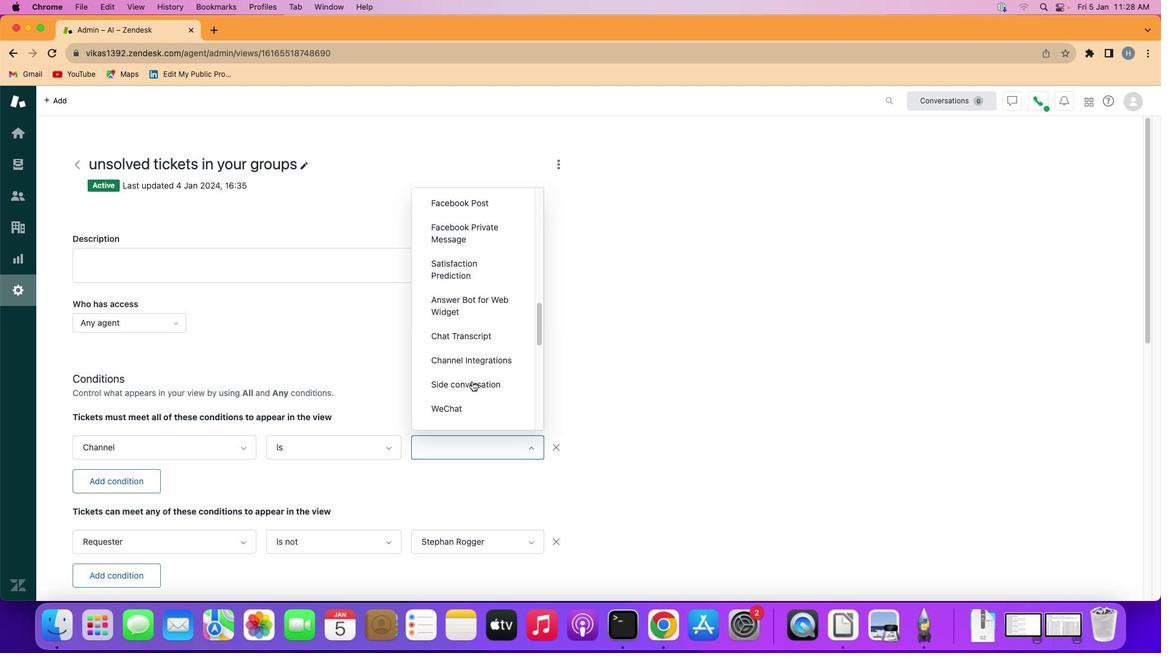 
Action: Mouse scrolled (455, 364) with delta (-16, -16)
Screenshot: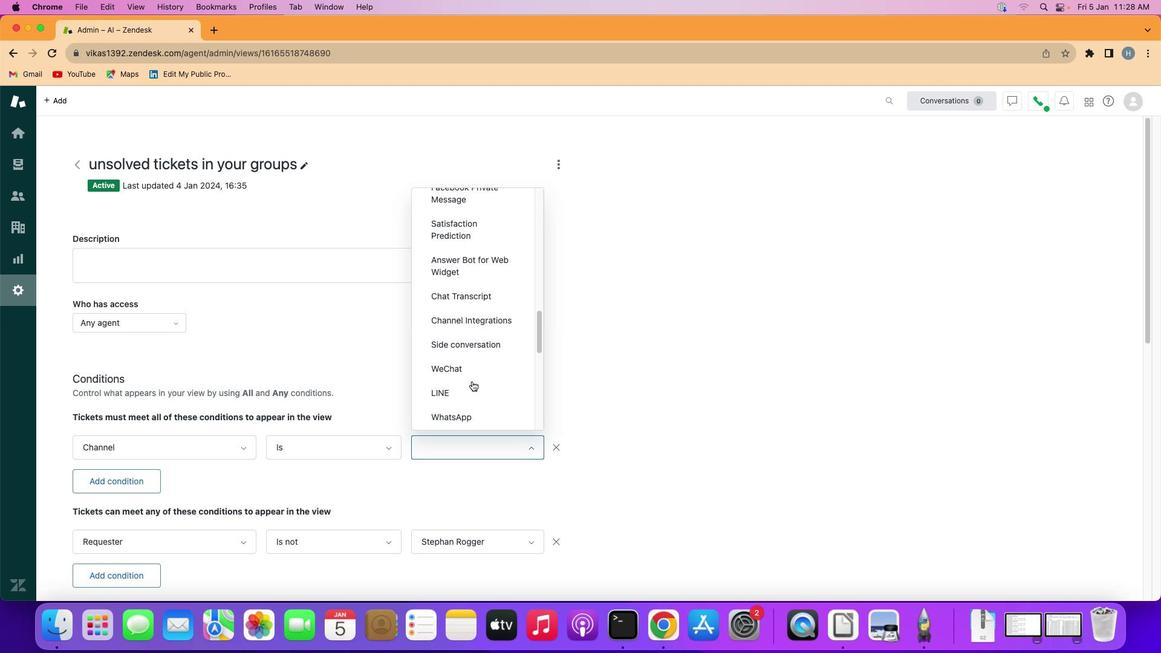 
Action: Mouse scrolled (455, 364) with delta (-16, -16)
Screenshot: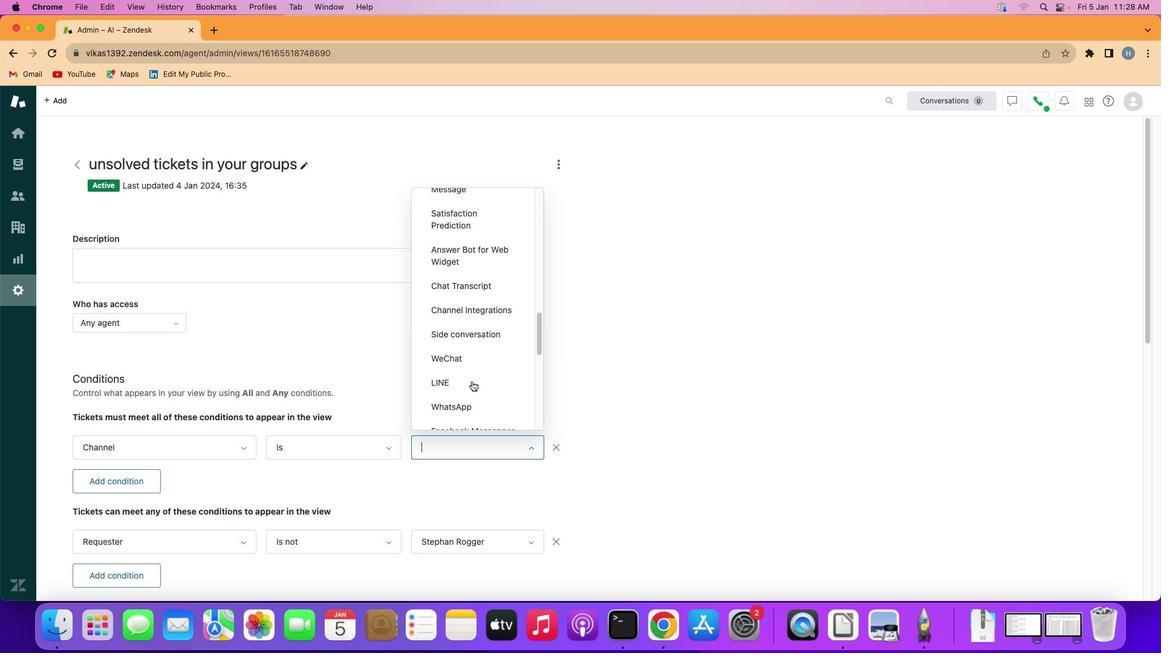 
Action: Mouse scrolled (455, 364) with delta (-16, -16)
Screenshot: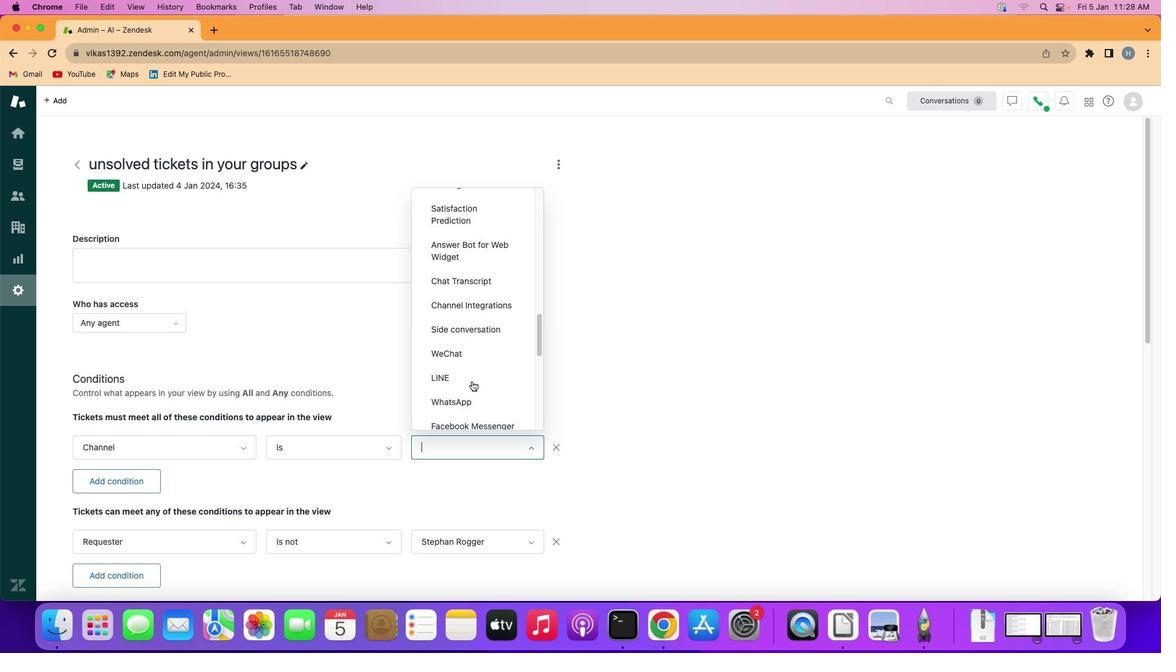 
Action: Mouse scrolled (455, 364) with delta (-16, -16)
Screenshot: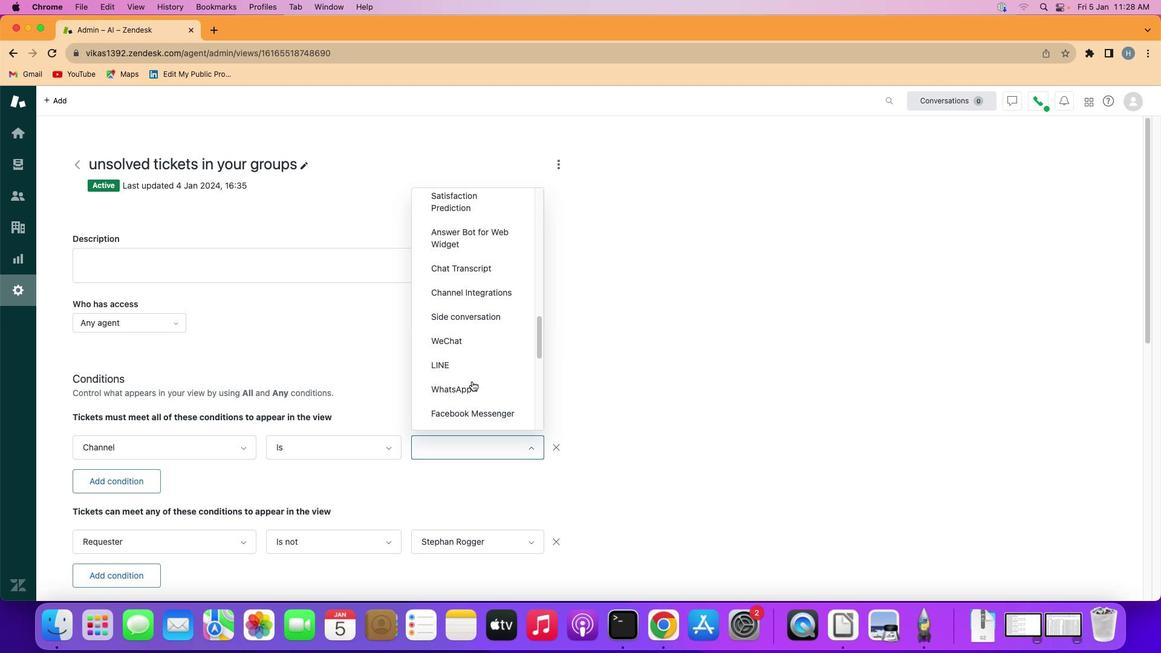 
Action: Mouse moved to (453, 367)
Screenshot: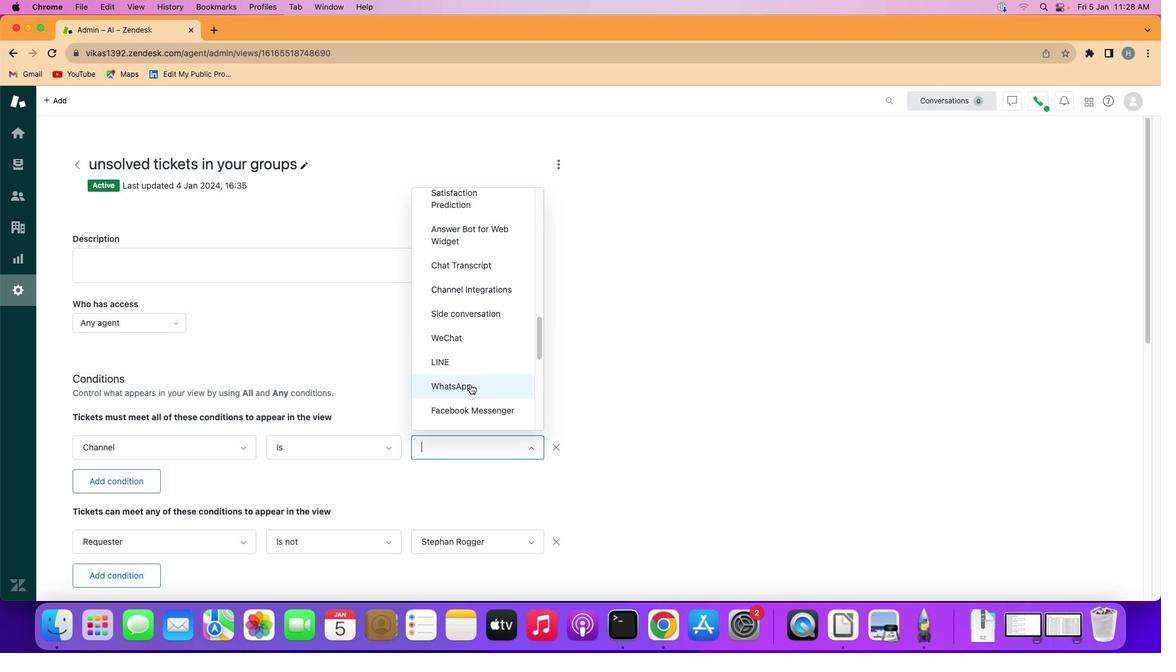 
Action: Mouse pressed left at (453, 367)
Screenshot: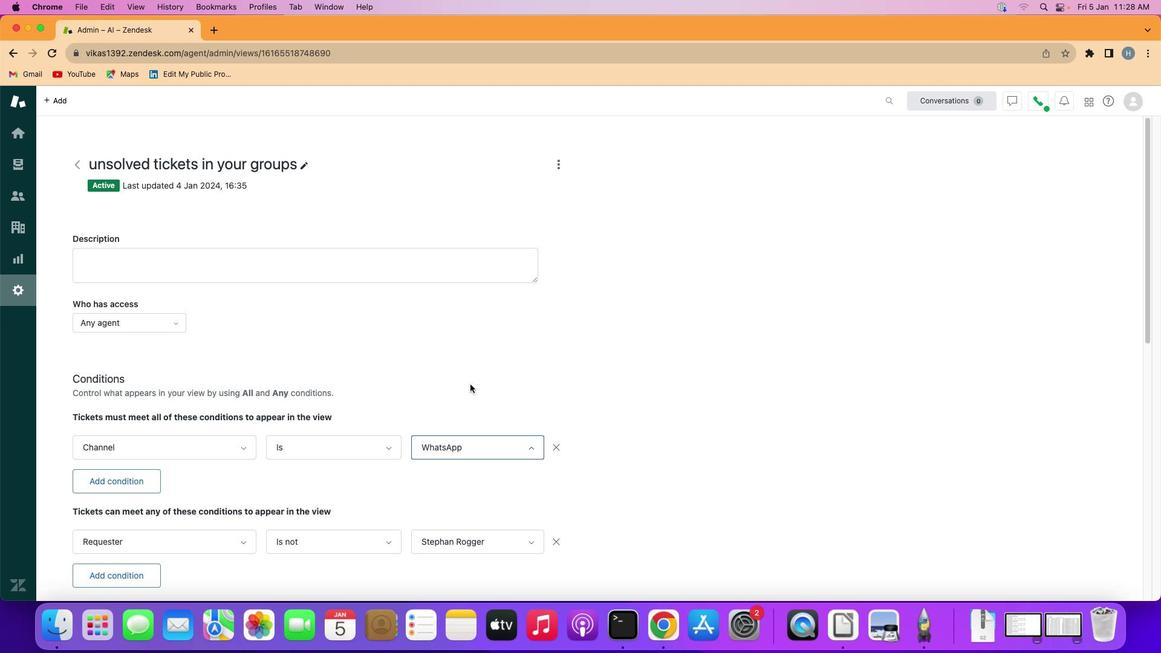 
